 Task: Look for space in Myingyan, Myanmar from 17th June, 2023 to 21st June, 2023 for 2 adults in price range Rs.7000 to Rs.12000. Place can be private room with 1  bedroom having 2 beds and 1 bathroom. Property type can be house, flat, guest house. Amenities needed are: wifi, washing machine. Booking option can be shelf check-in. Required host language is English.
Action: Mouse moved to (483, 106)
Screenshot: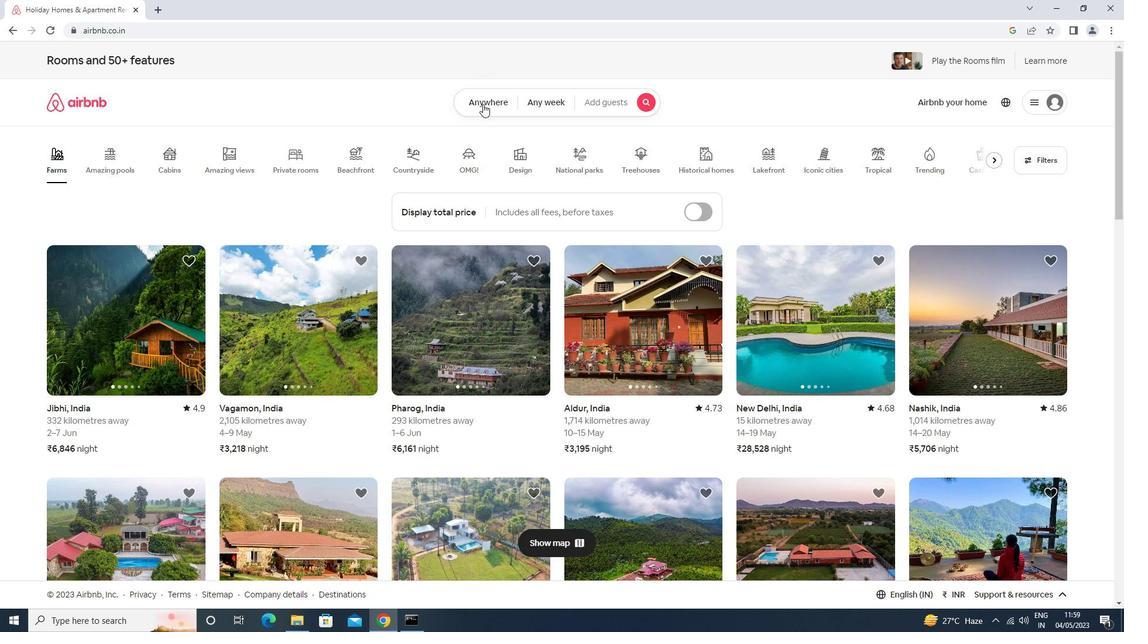 
Action: Mouse pressed left at (483, 106)
Screenshot: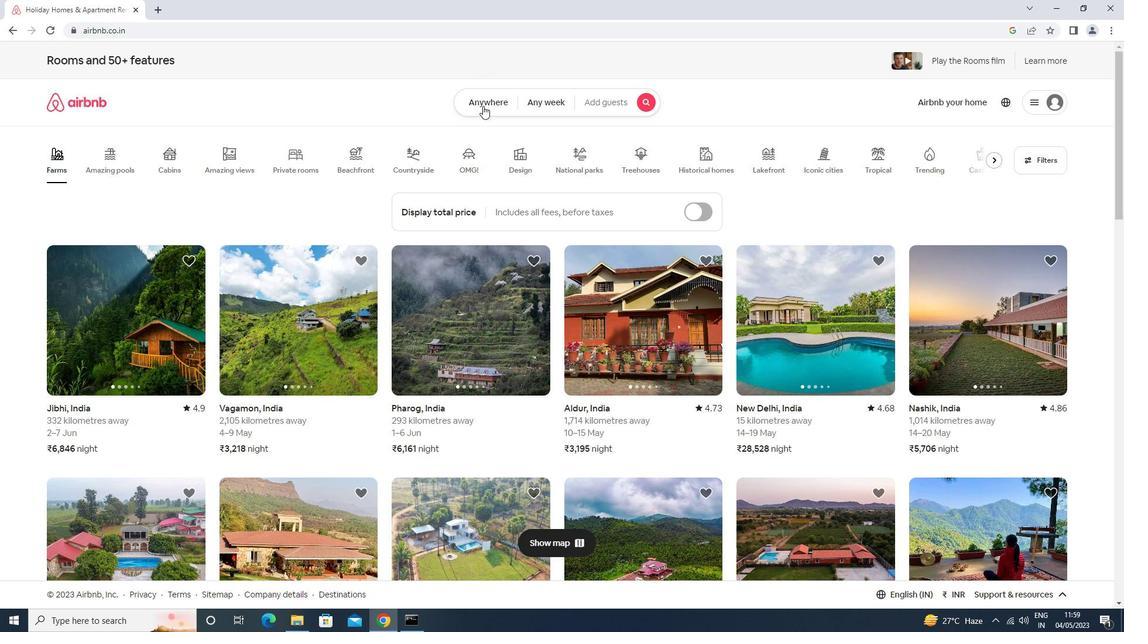 
Action: Mouse moved to (417, 151)
Screenshot: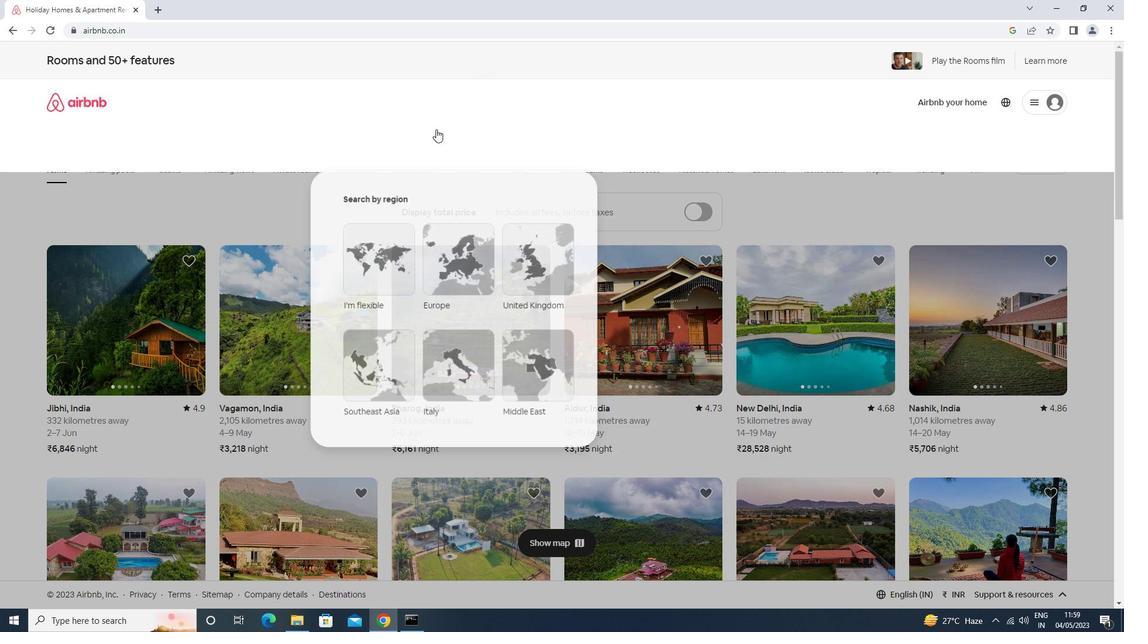 
Action: Mouse pressed left at (417, 151)
Screenshot: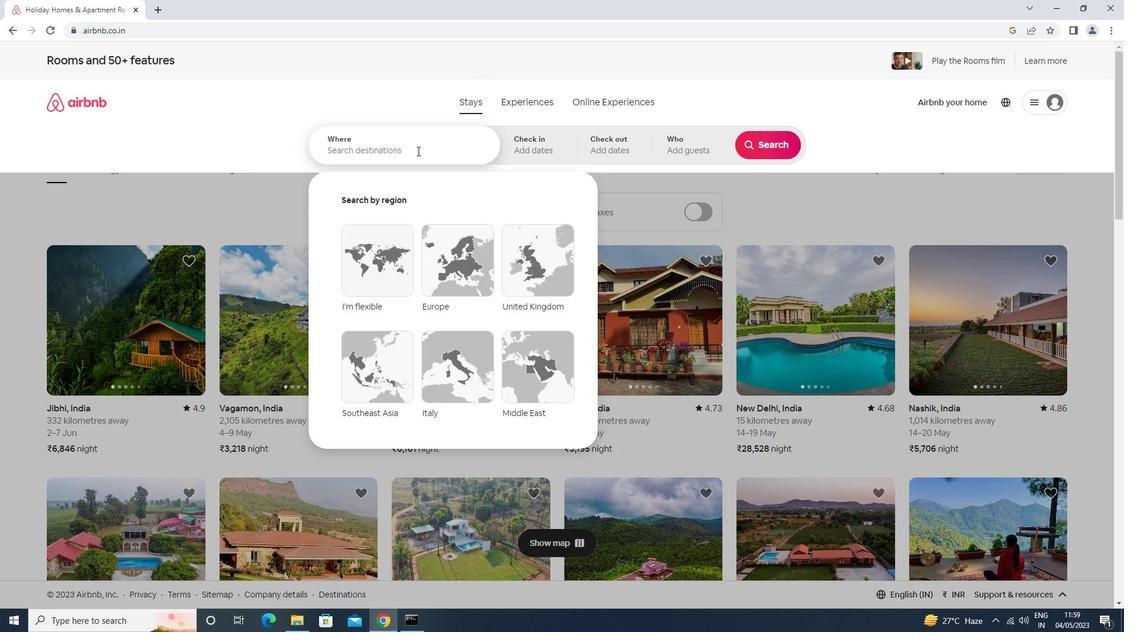 
Action: Mouse moved to (405, 151)
Screenshot: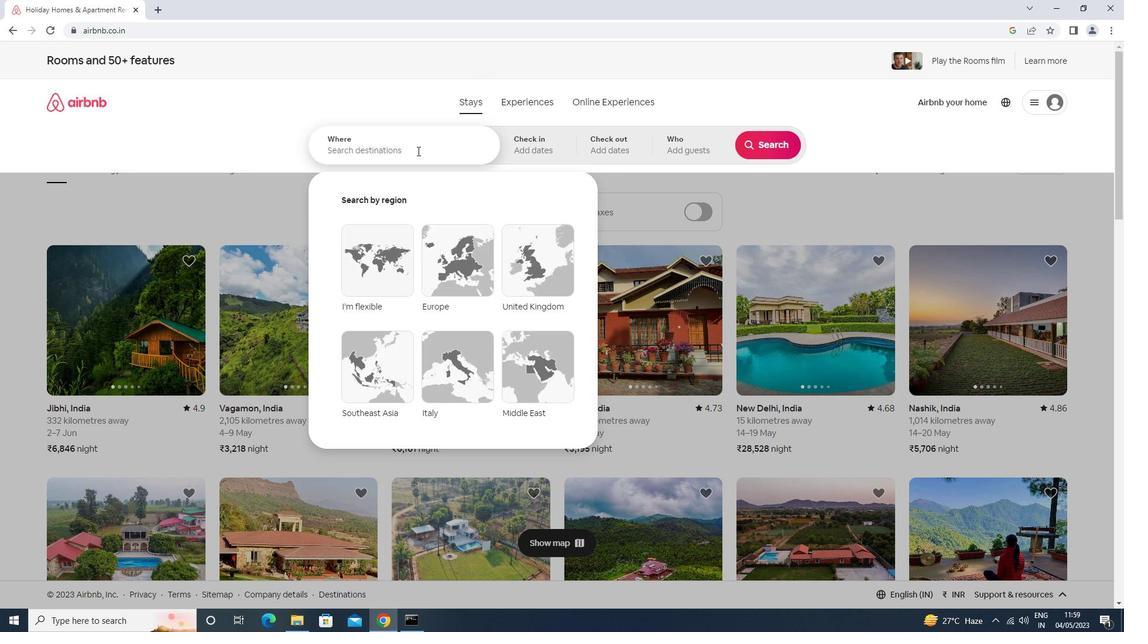 
Action: Key pressed myingyan<Key.down><Key.enter>
Screenshot: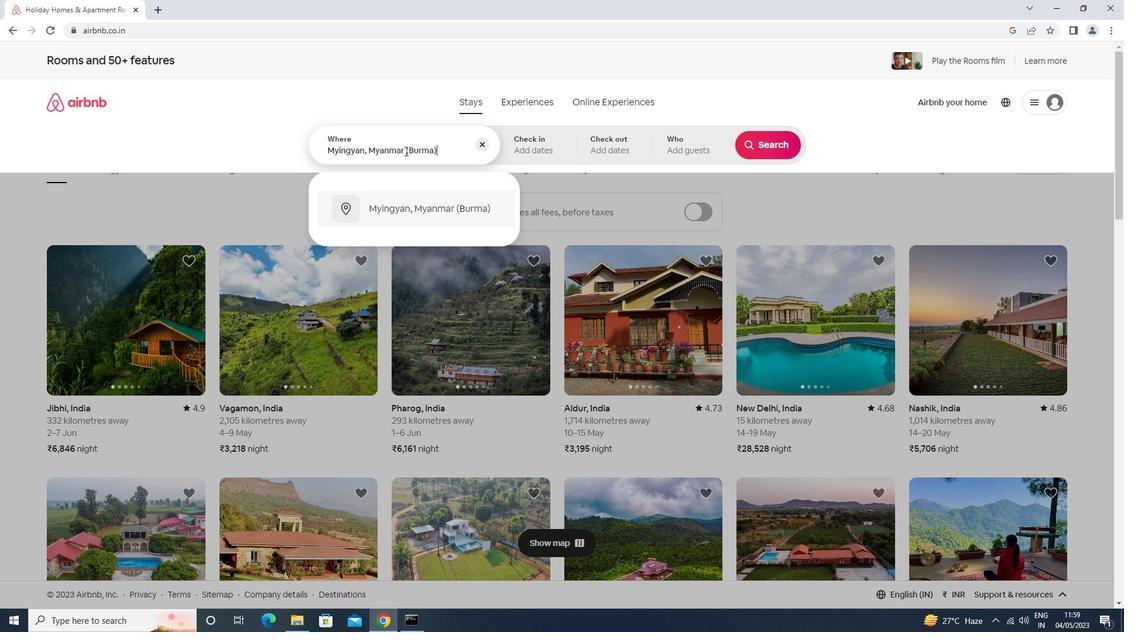 
Action: Mouse moved to (756, 346)
Screenshot: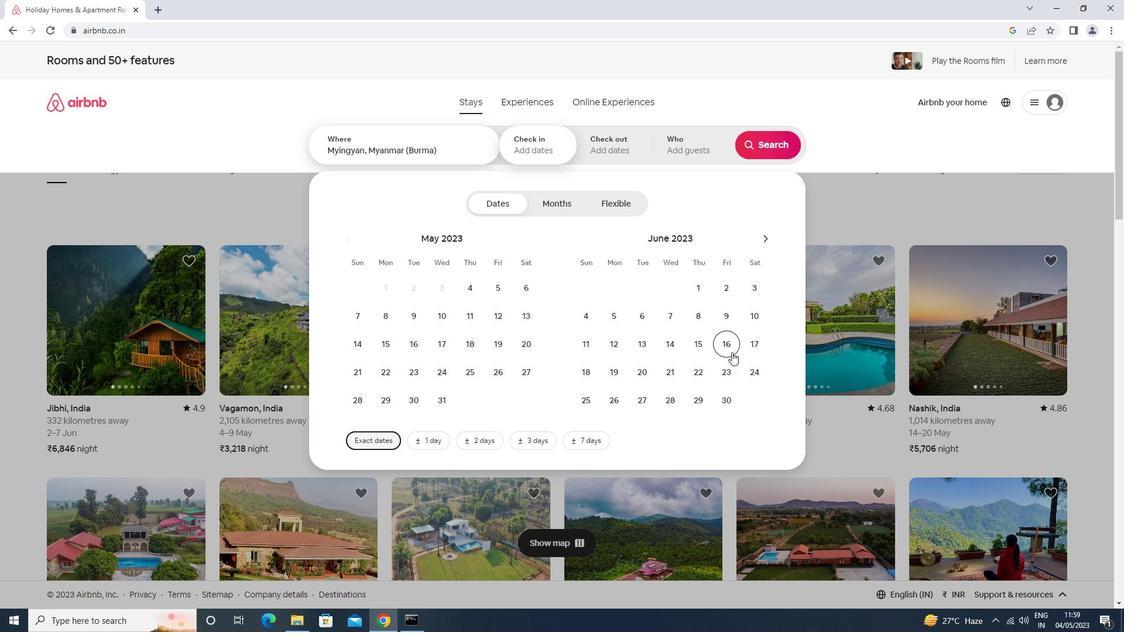 
Action: Mouse pressed left at (756, 346)
Screenshot: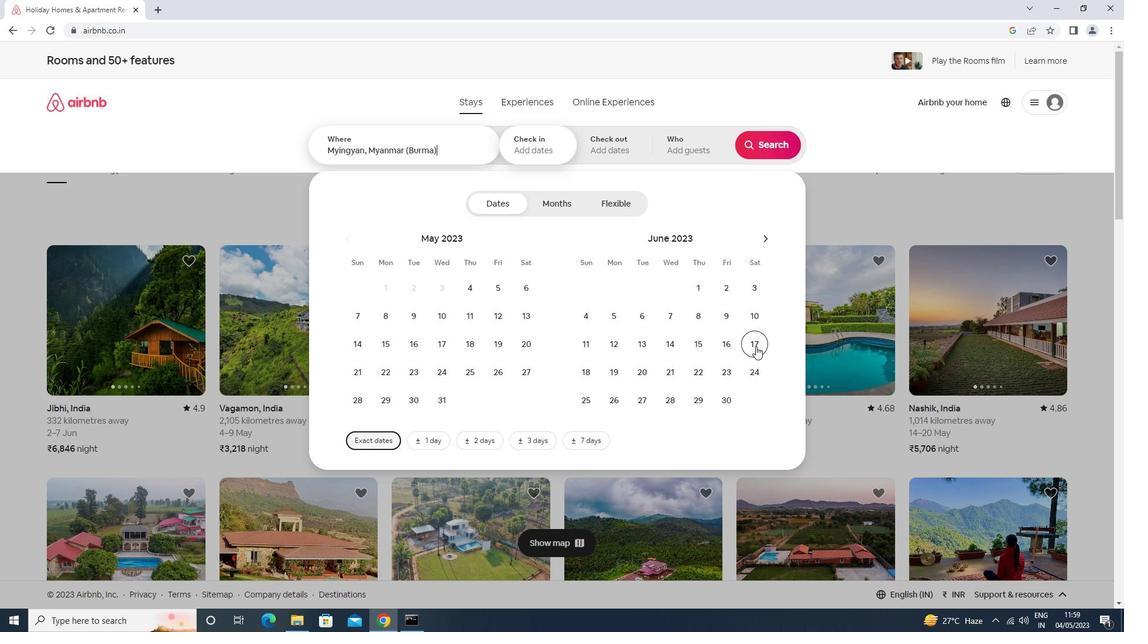 
Action: Mouse moved to (667, 379)
Screenshot: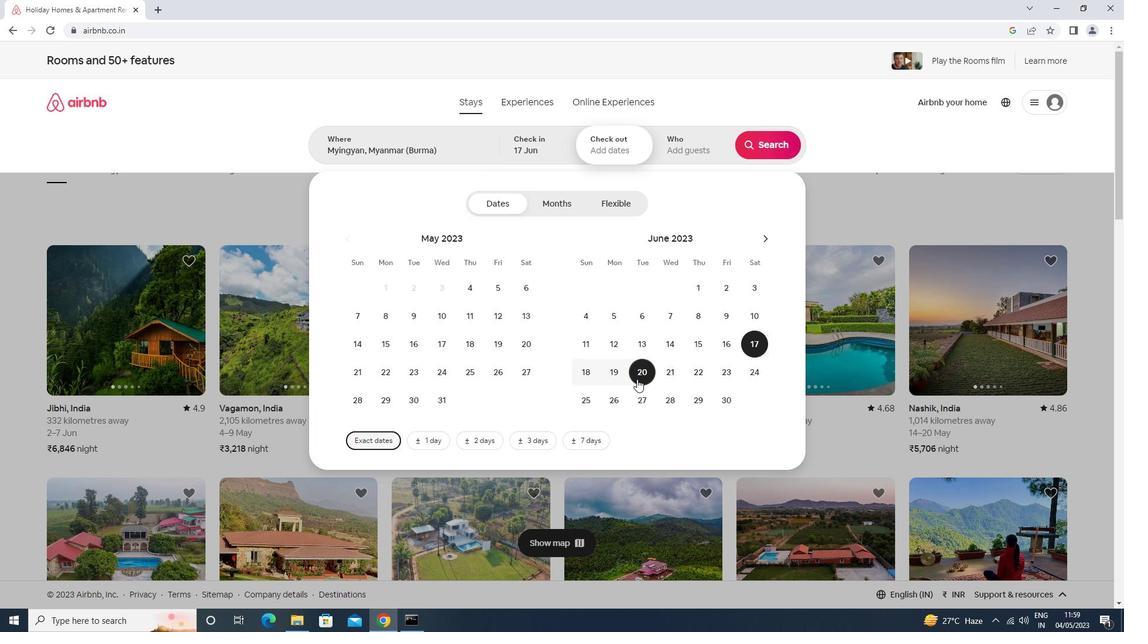 
Action: Mouse pressed left at (667, 379)
Screenshot: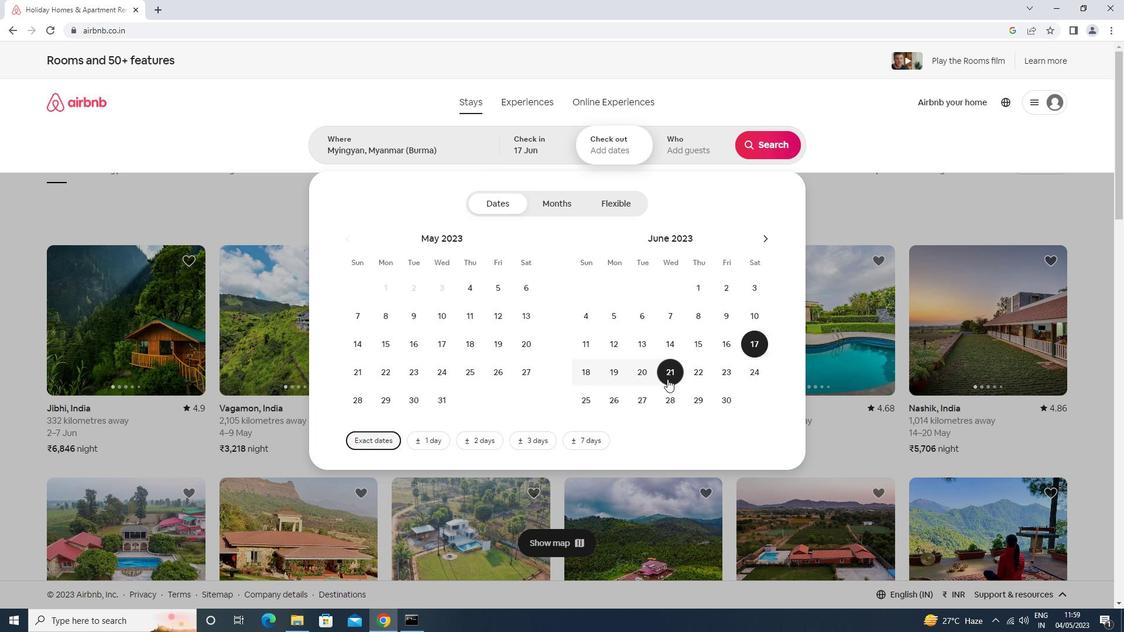
Action: Mouse moved to (688, 134)
Screenshot: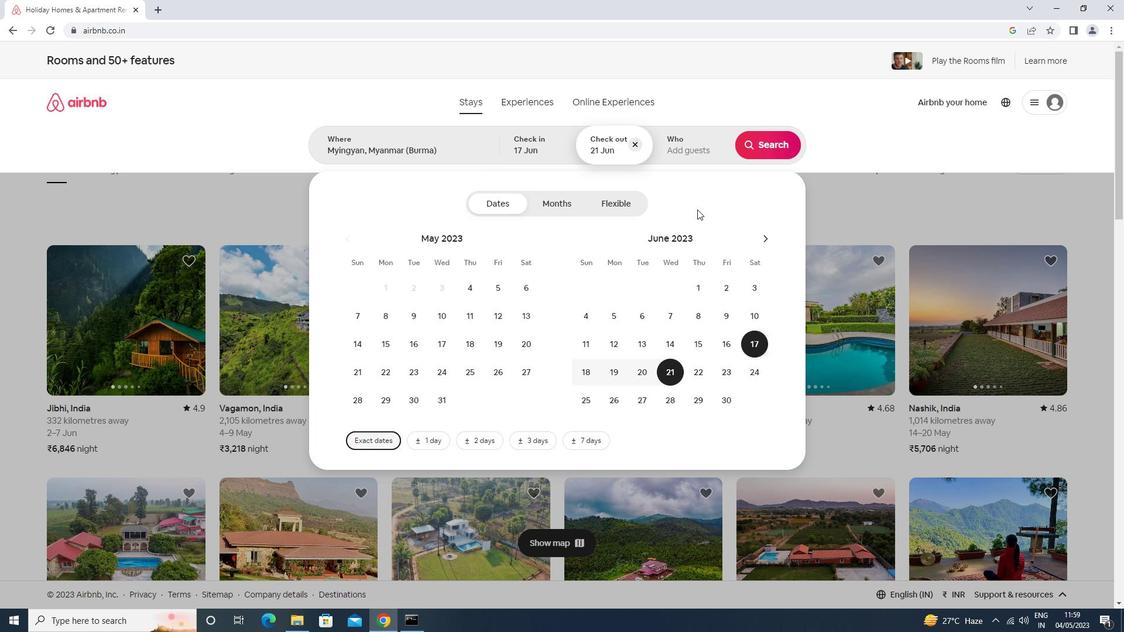 
Action: Mouse pressed left at (688, 134)
Screenshot: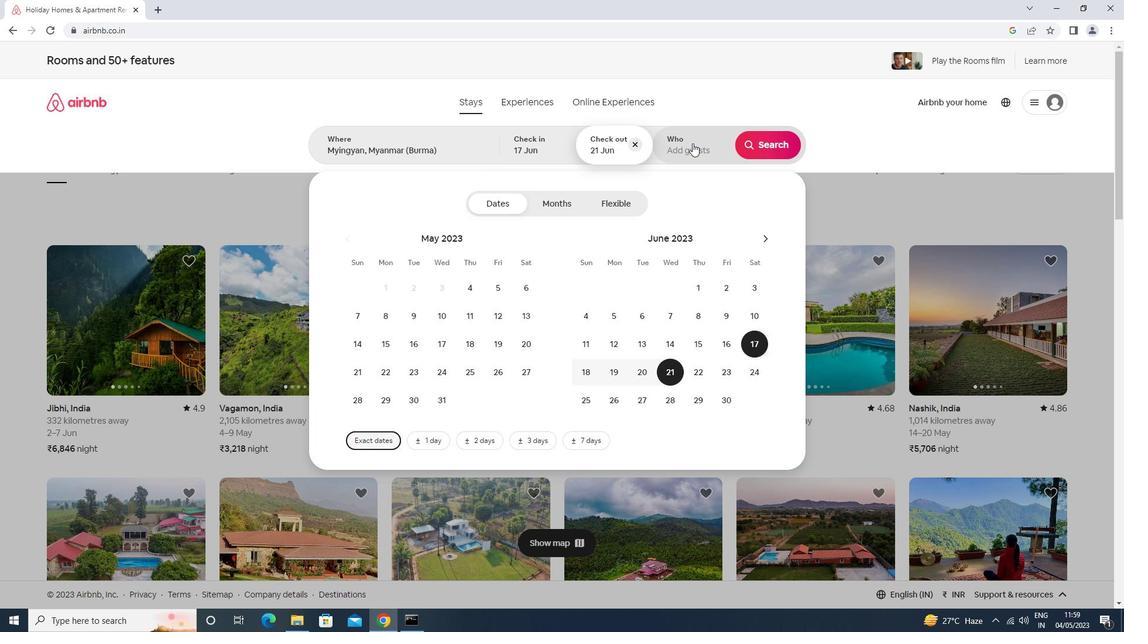 
Action: Mouse moved to (774, 210)
Screenshot: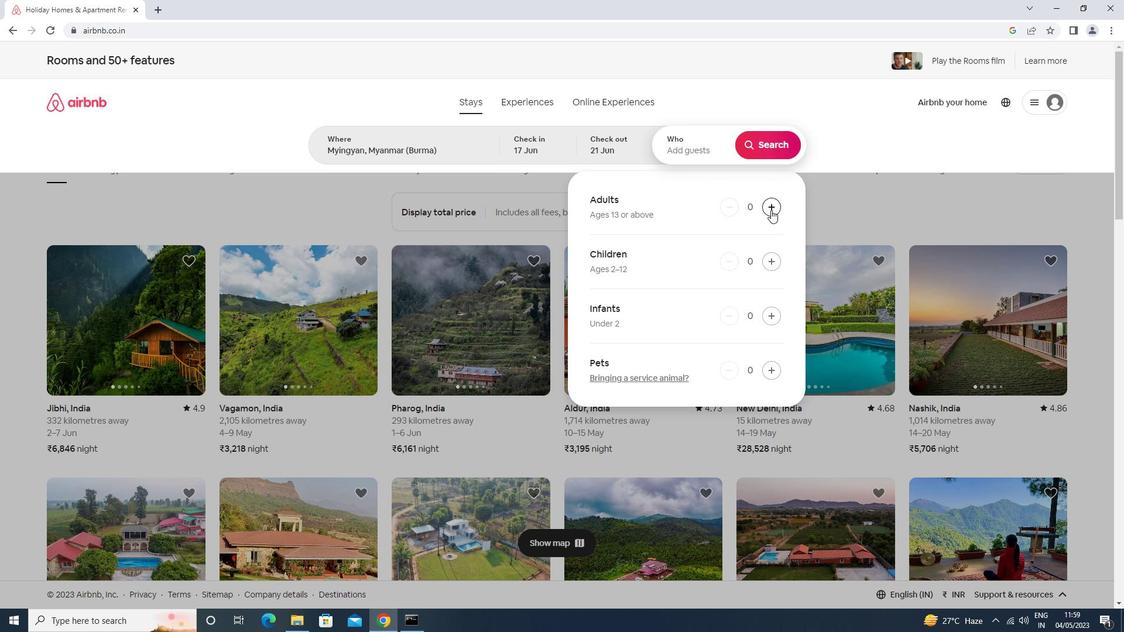 
Action: Mouse pressed left at (774, 210)
Screenshot: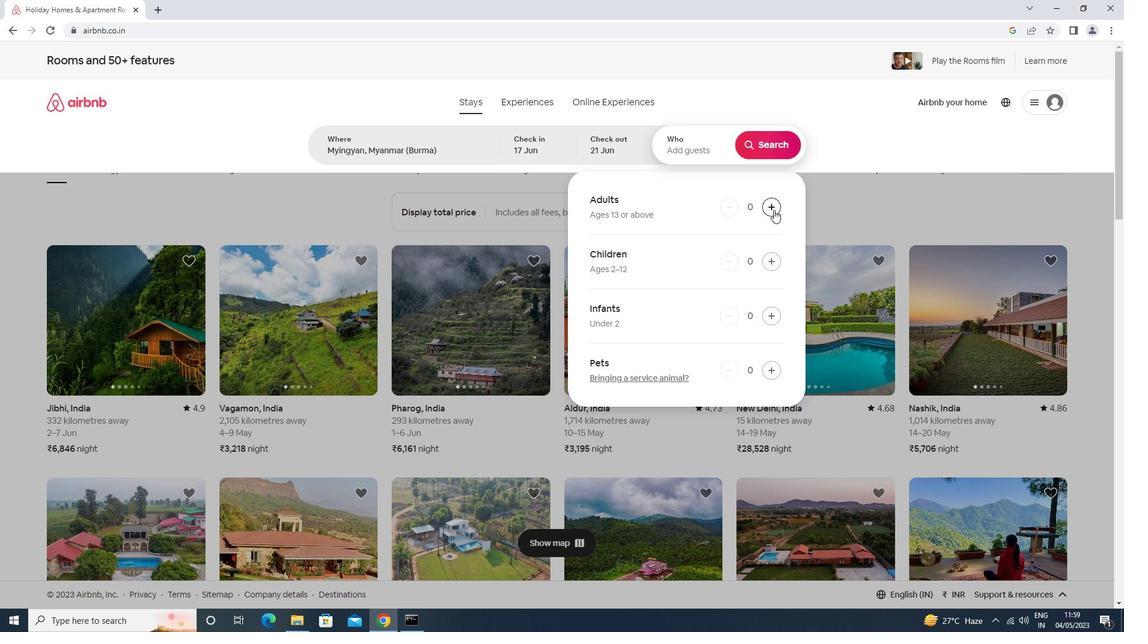 
Action: Mouse moved to (774, 210)
Screenshot: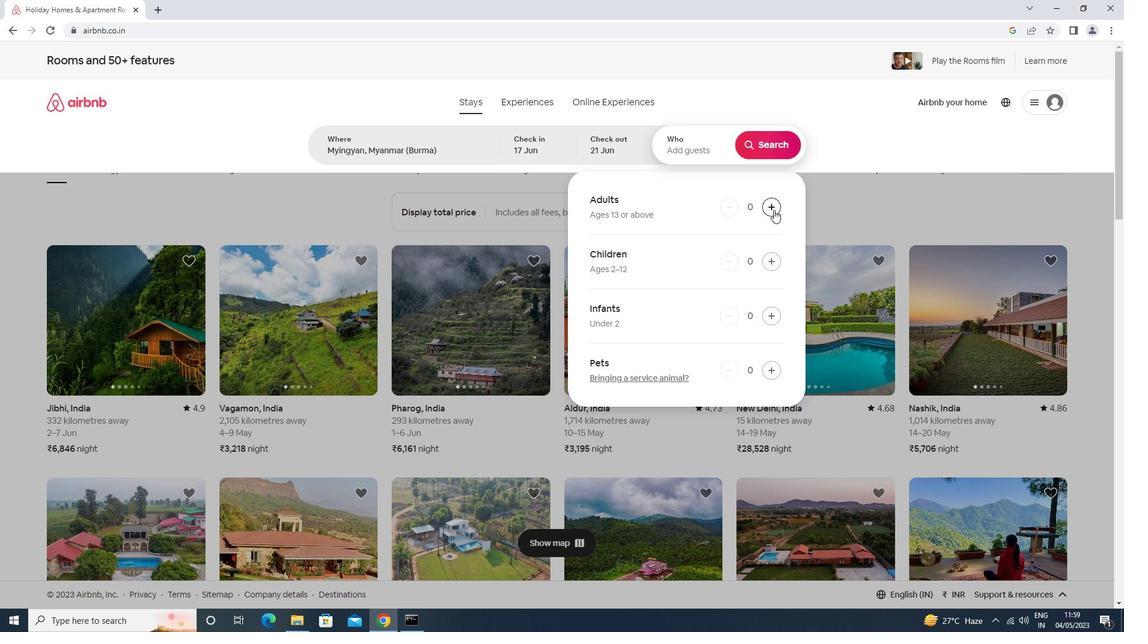 
Action: Mouse pressed left at (774, 210)
Screenshot: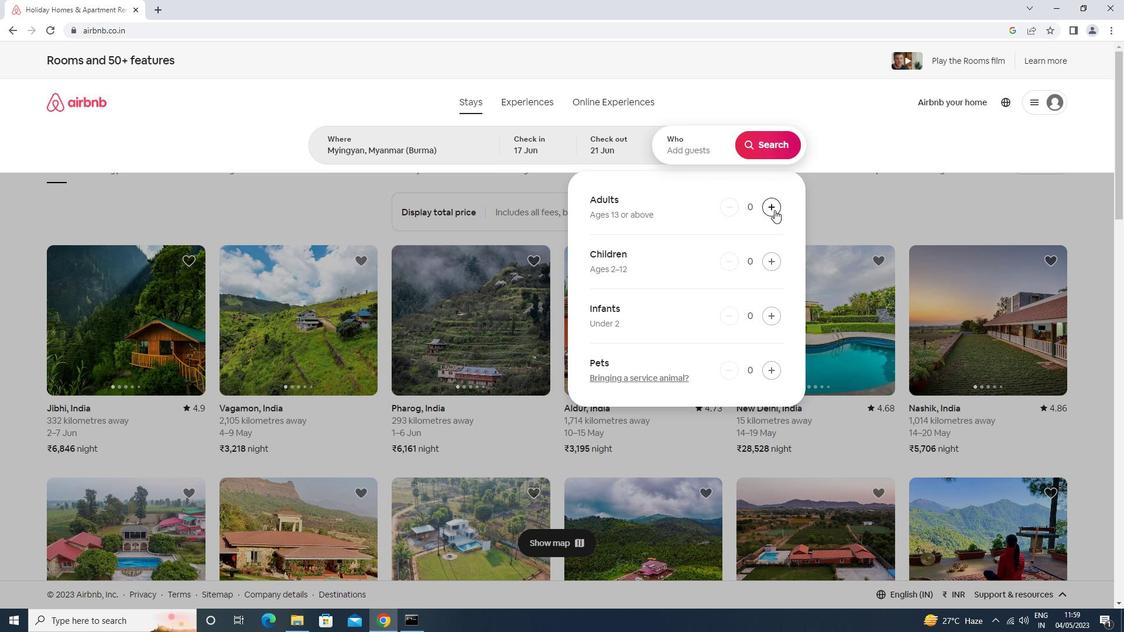 
Action: Mouse moved to (773, 146)
Screenshot: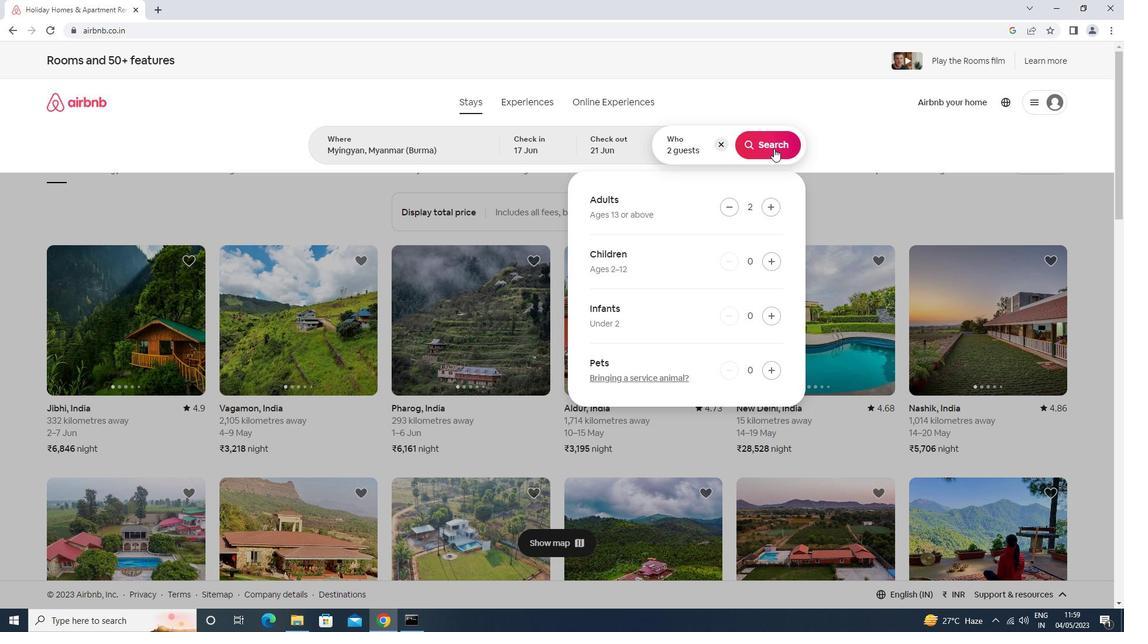 
Action: Mouse pressed left at (773, 146)
Screenshot: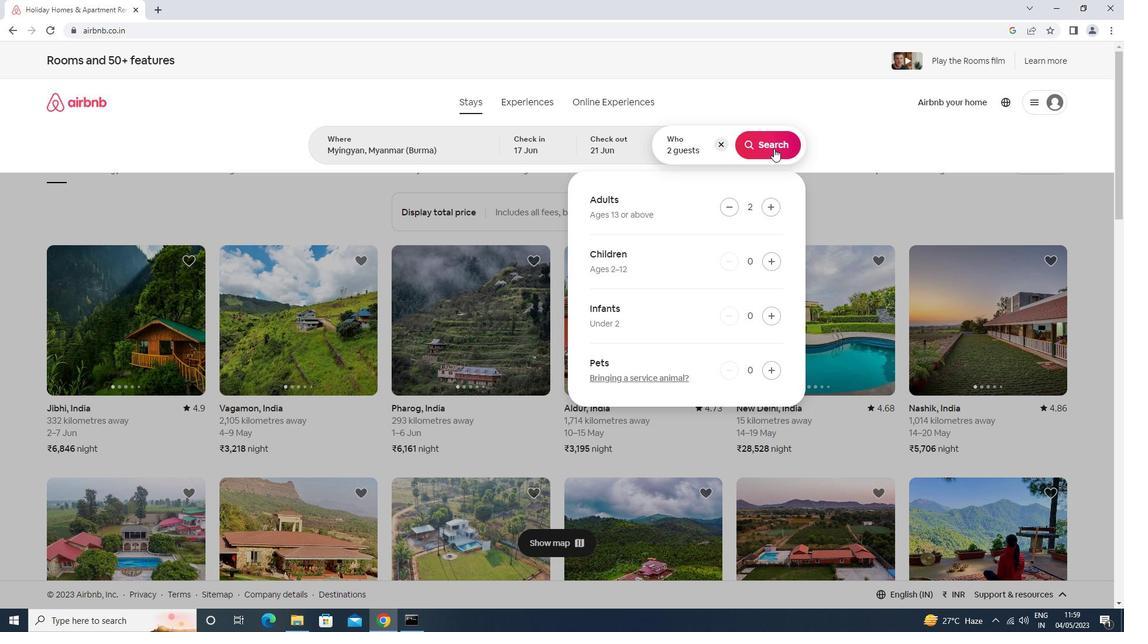 
Action: Mouse moved to (1076, 113)
Screenshot: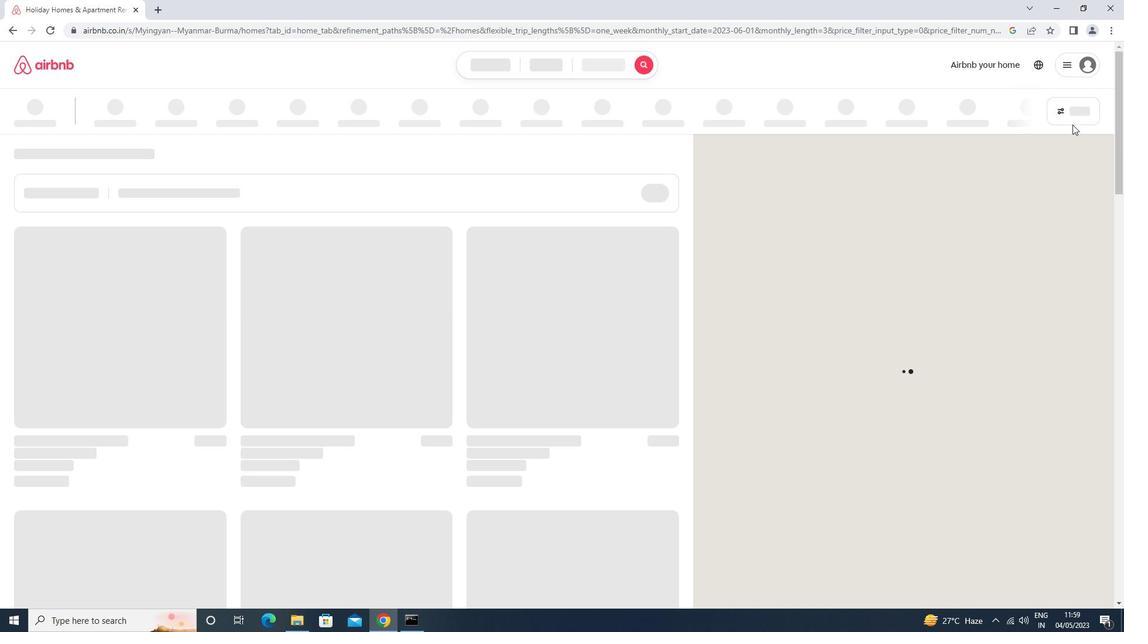 
Action: Mouse pressed left at (1076, 113)
Screenshot: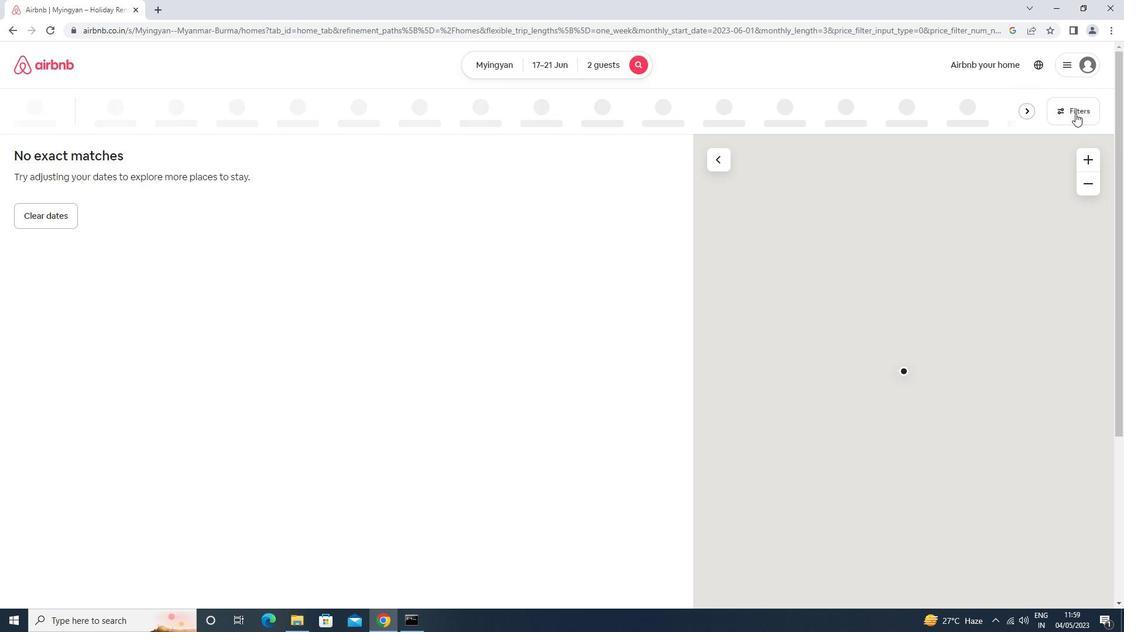 
Action: Mouse moved to (534, 179)
Screenshot: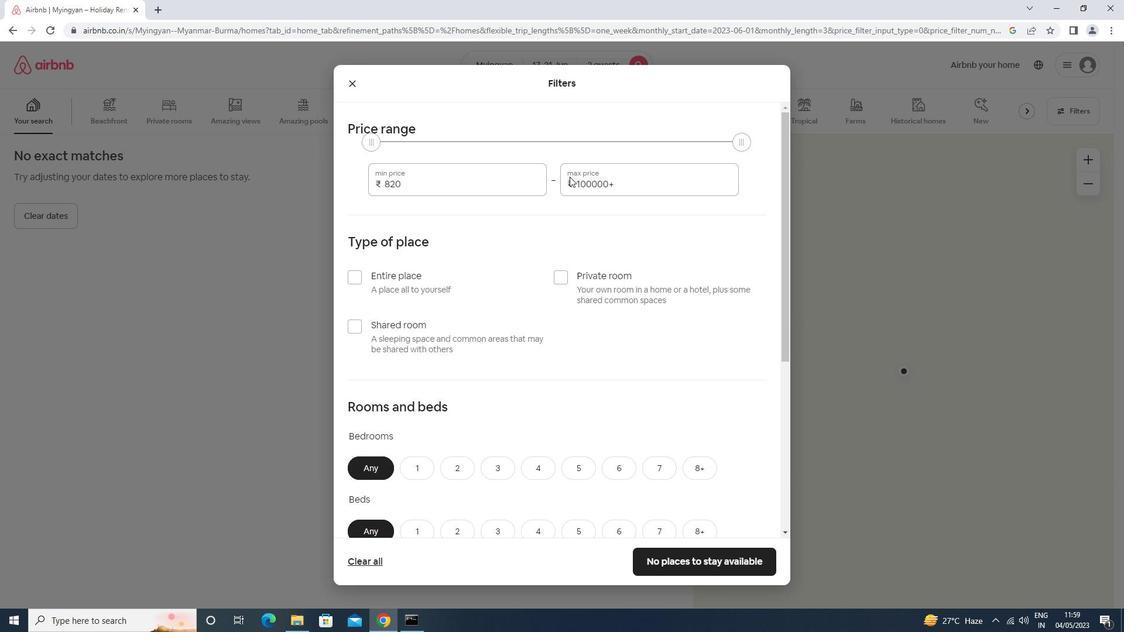 
Action: Mouse pressed left at (534, 179)
Screenshot: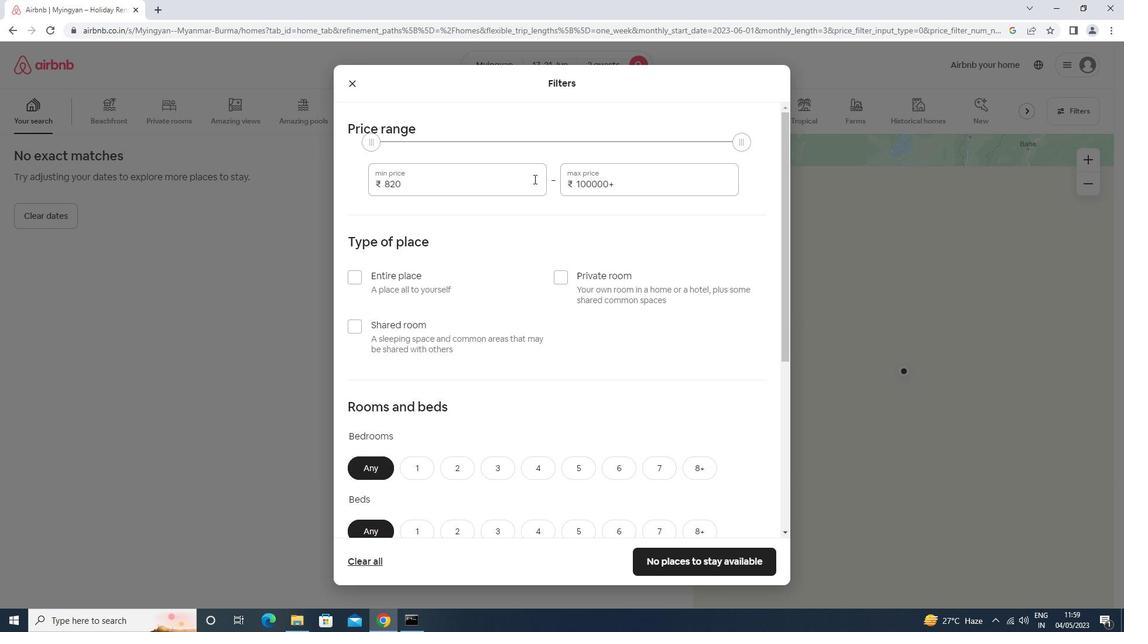 
Action: Mouse moved to (531, 180)
Screenshot: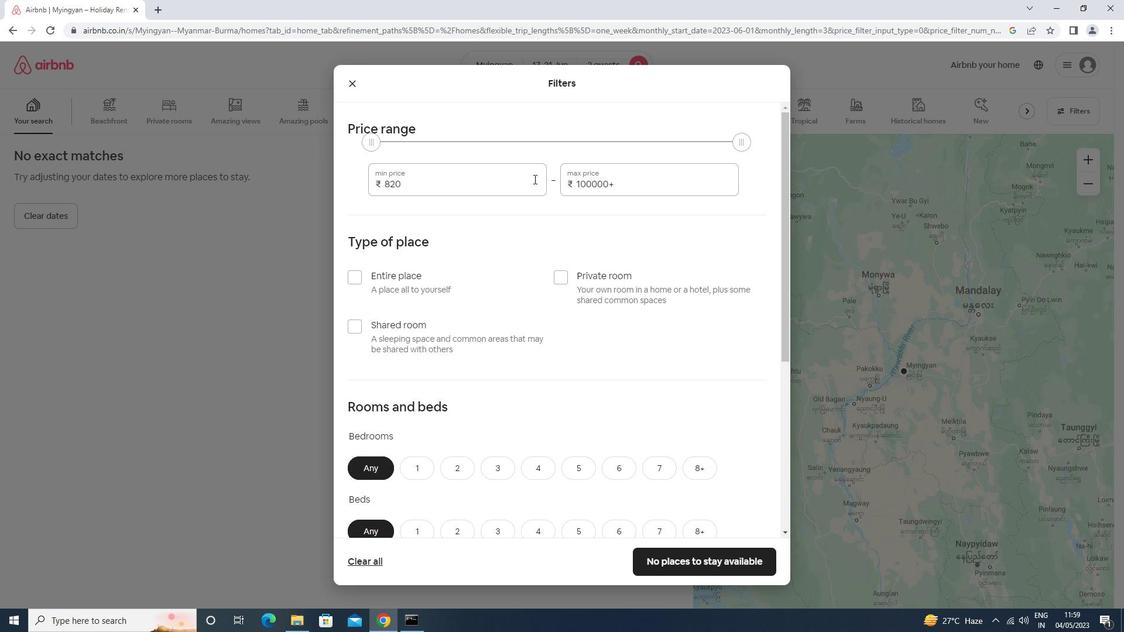 
Action: Key pressed <Key.backspace><Key.backspace><Key.backspace>7000<Key.tab>12000
Screenshot: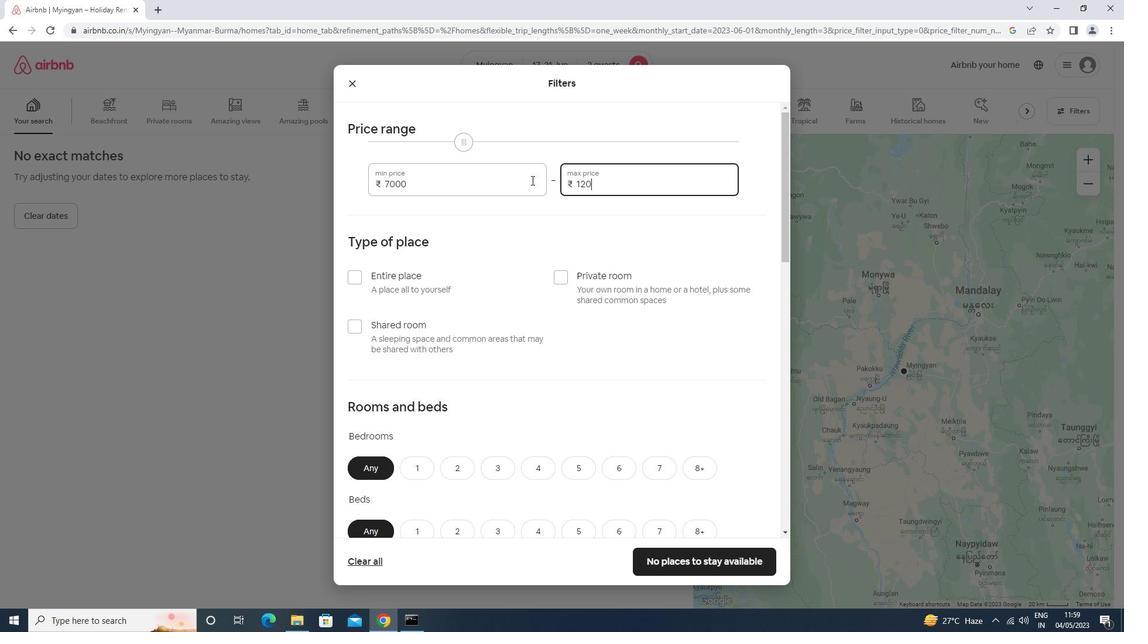 
Action: Mouse moved to (590, 281)
Screenshot: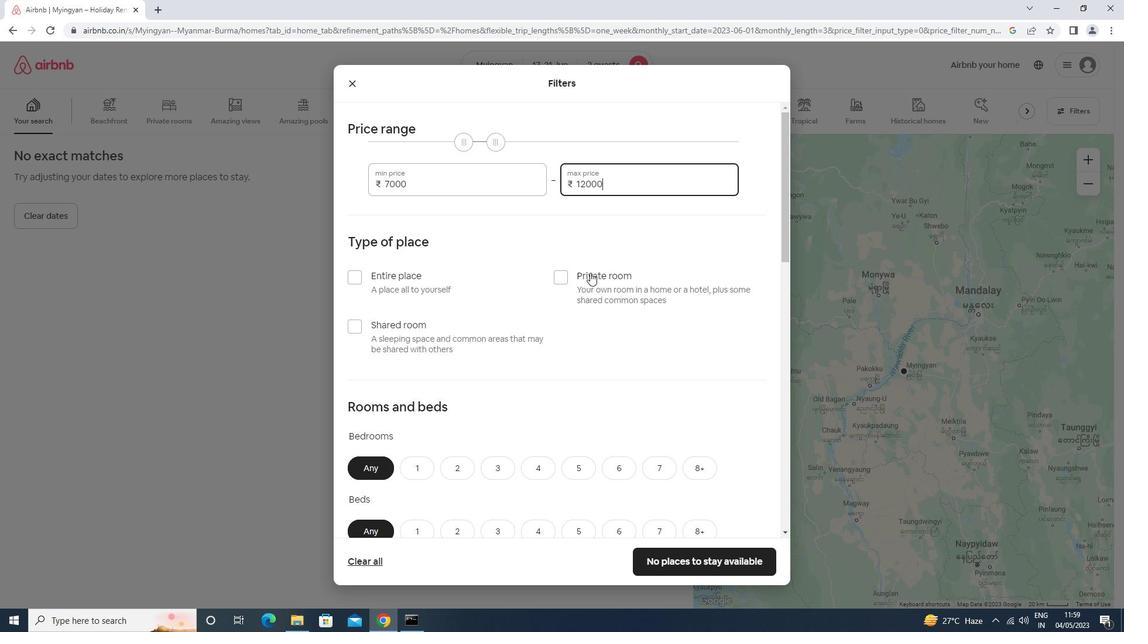 
Action: Mouse pressed left at (590, 281)
Screenshot: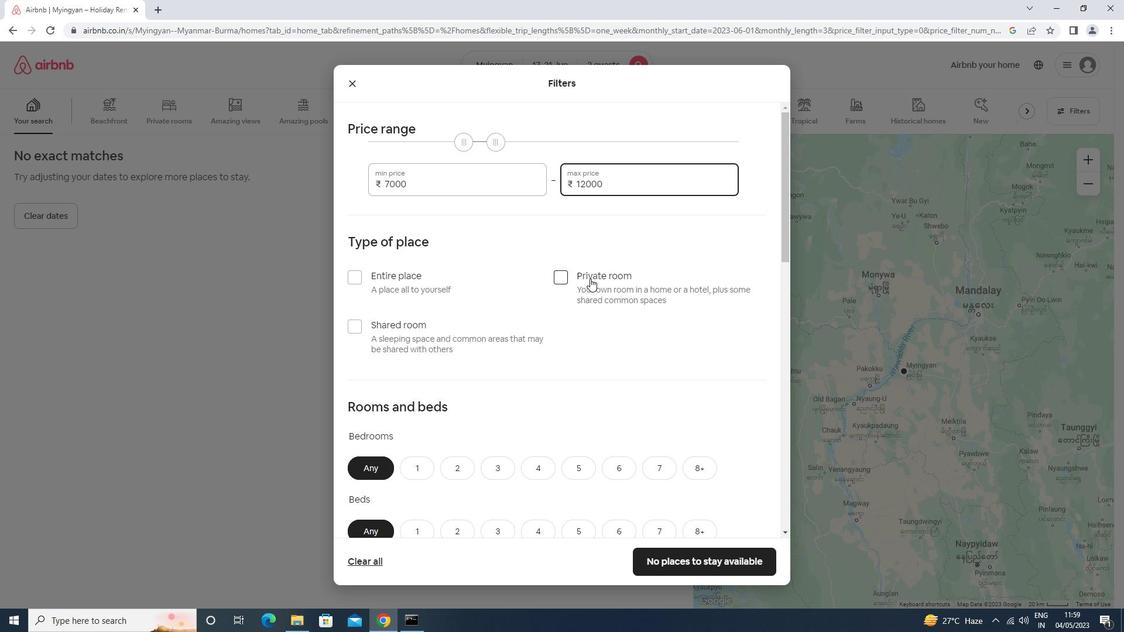 
Action: Mouse moved to (590, 281)
Screenshot: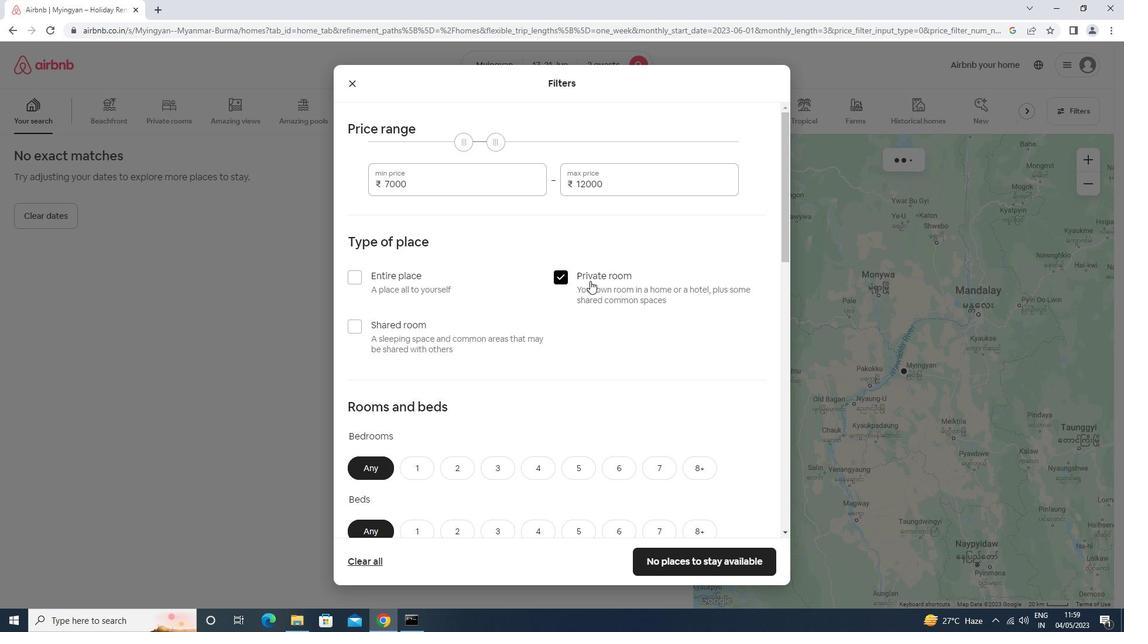 
Action: Mouse scrolled (590, 280) with delta (0, 0)
Screenshot: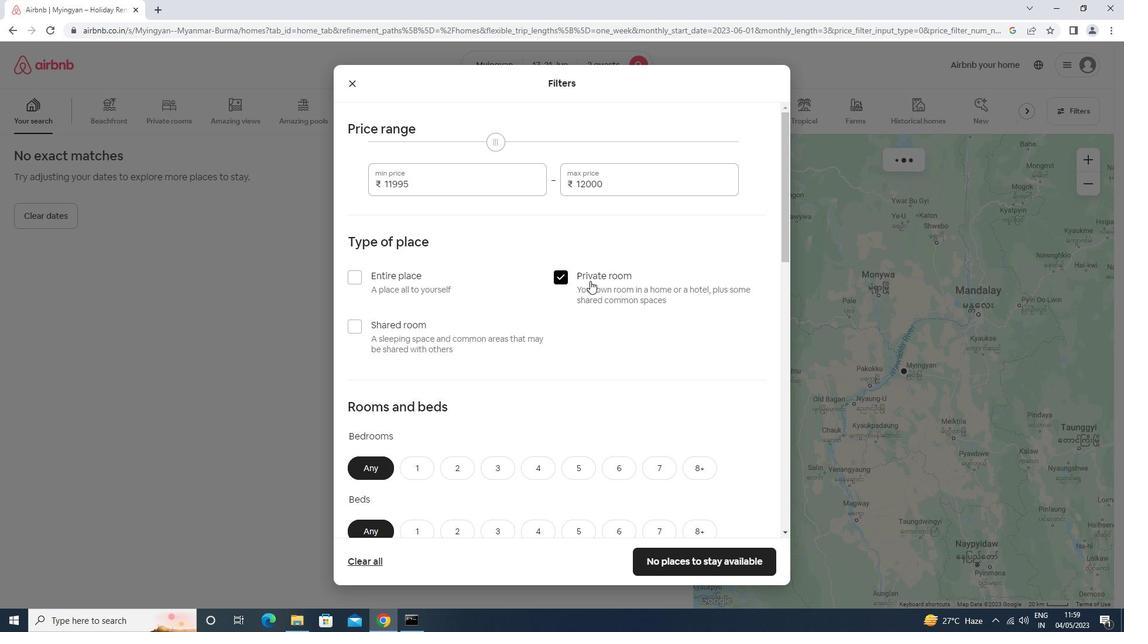 
Action: Mouse scrolled (590, 280) with delta (0, 0)
Screenshot: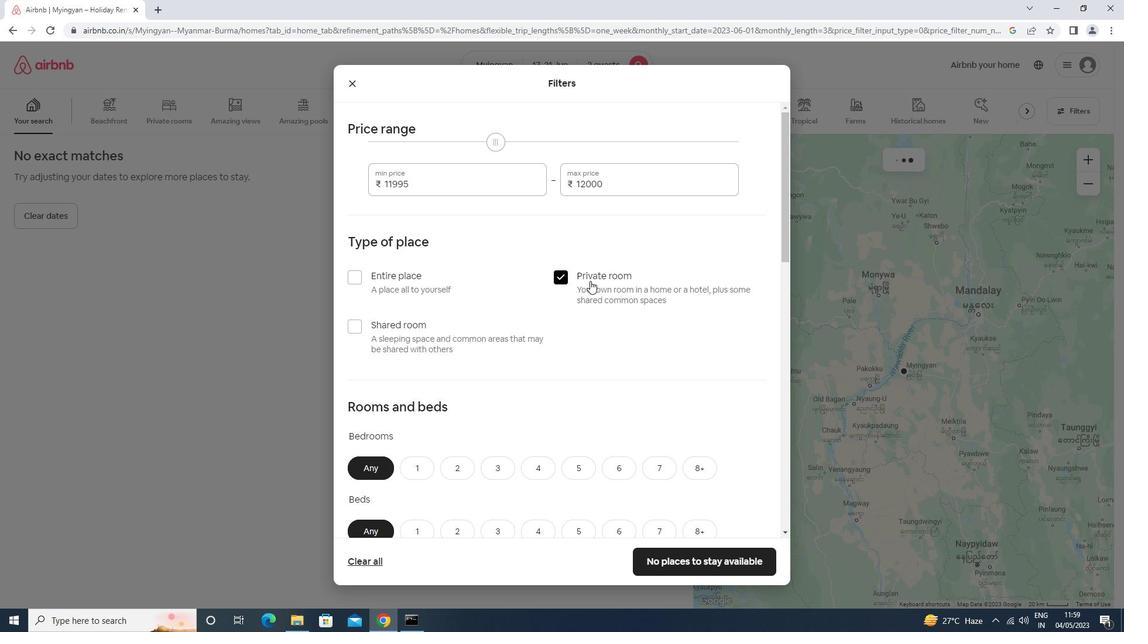
Action: Mouse scrolled (590, 280) with delta (0, 0)
Screenshot: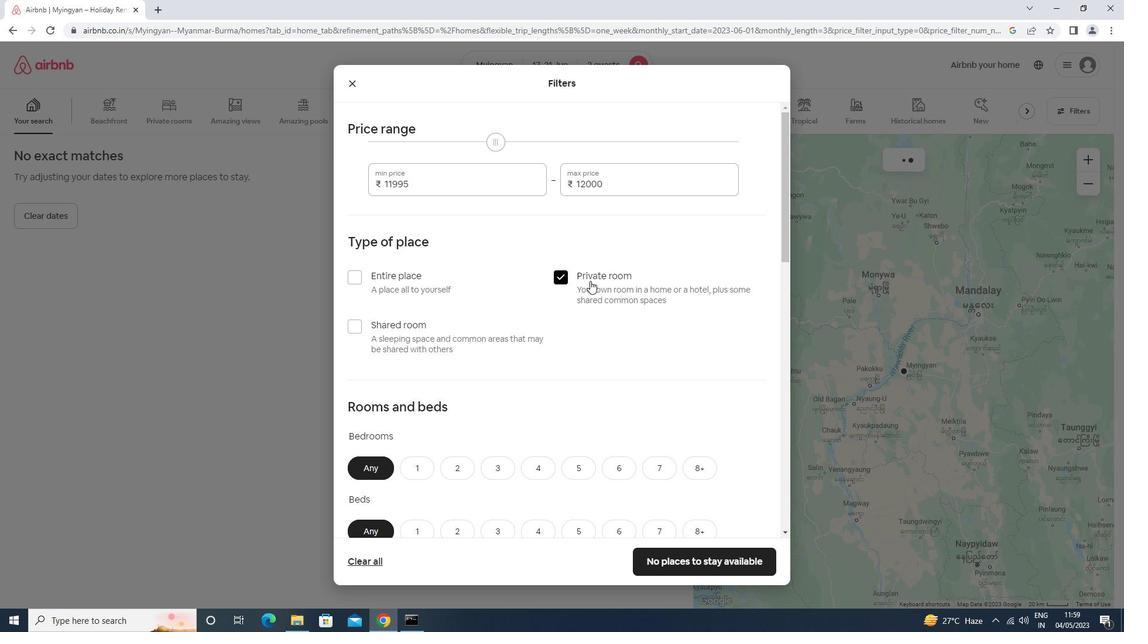 
Action: Mouse scrolled (590, 280) with delta (0, 0)
Screenshot: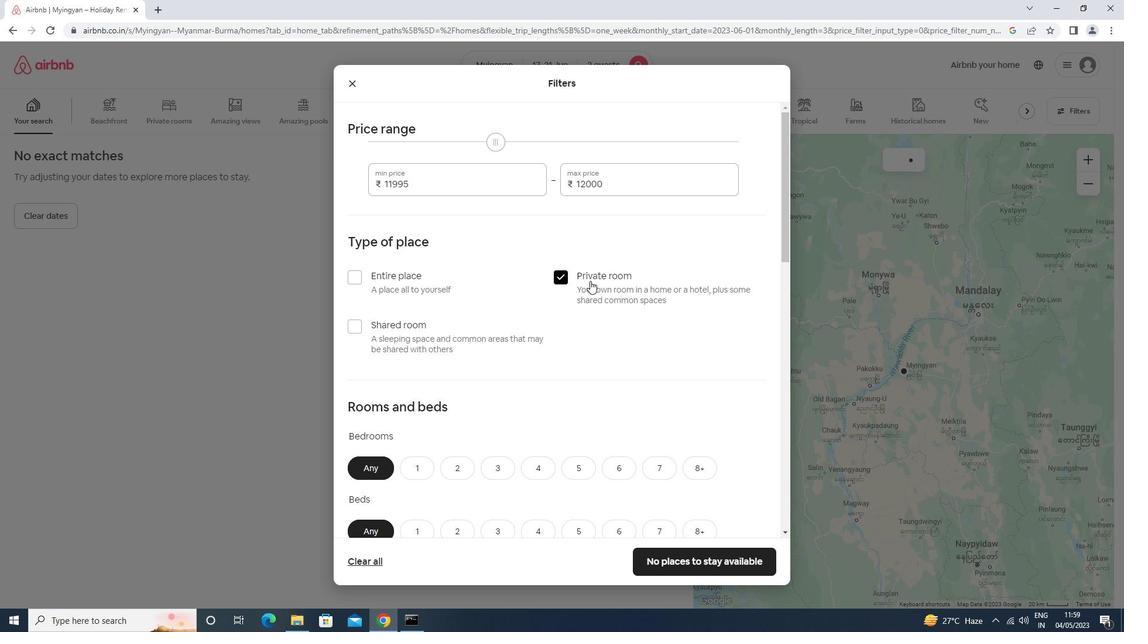 
Action: Mouse scrolled (590, 280) with delta (0, 0)
Screenshot: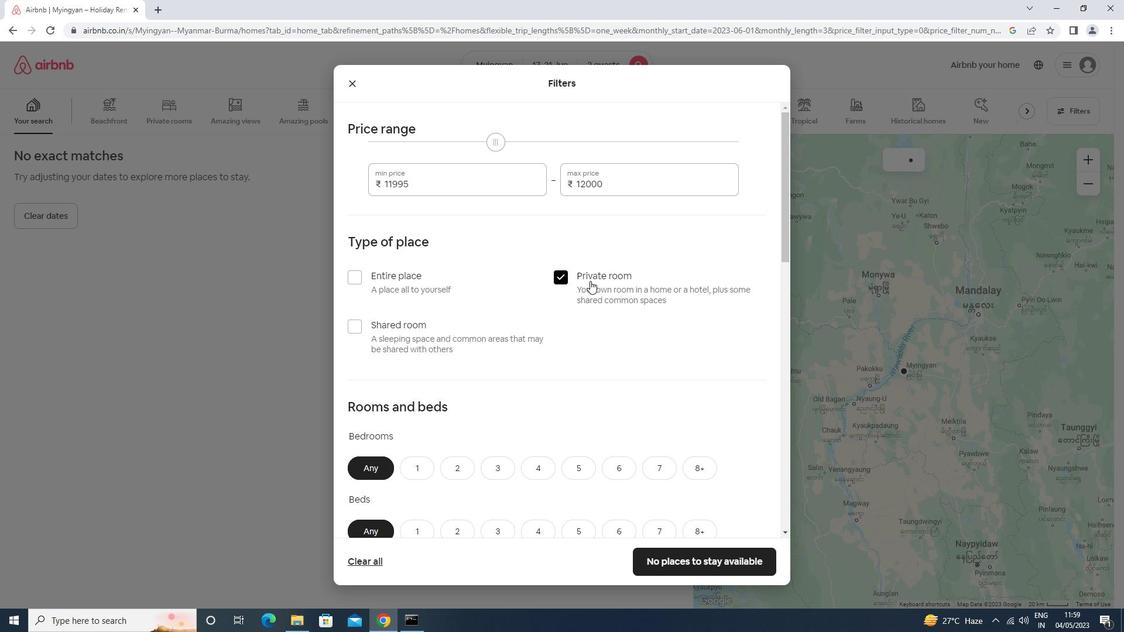 
Action: Mouse moved to (458, 182)
Screenshot: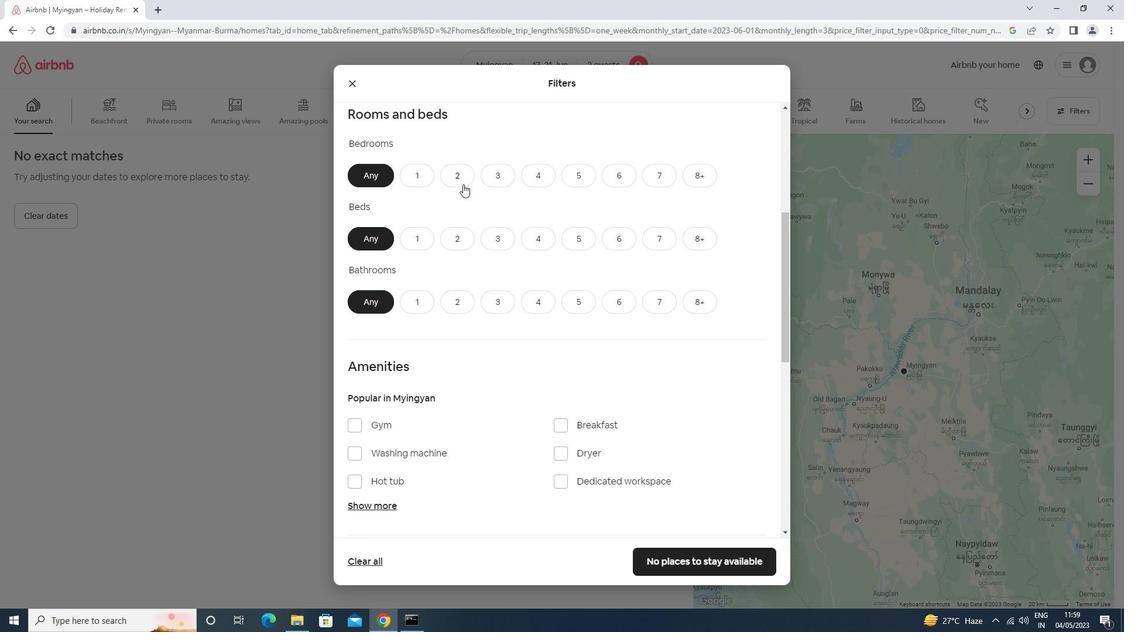 
Action: Mouse pressed left at (458, 182)
Screenshot: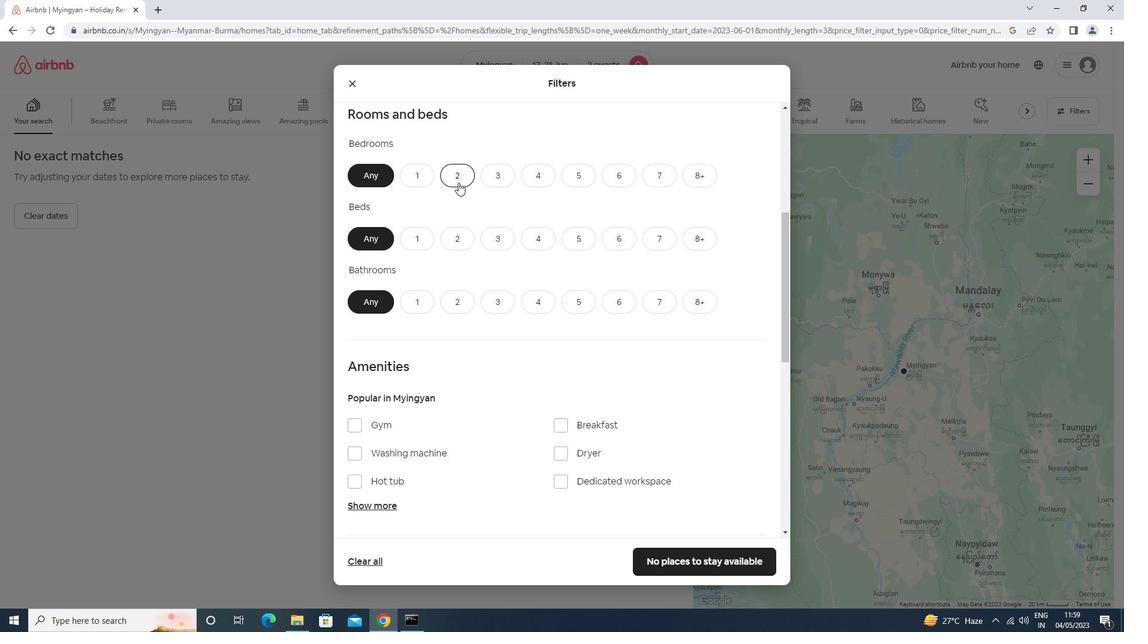 
Action: Mouse moved to (427, 172)
Screenshot: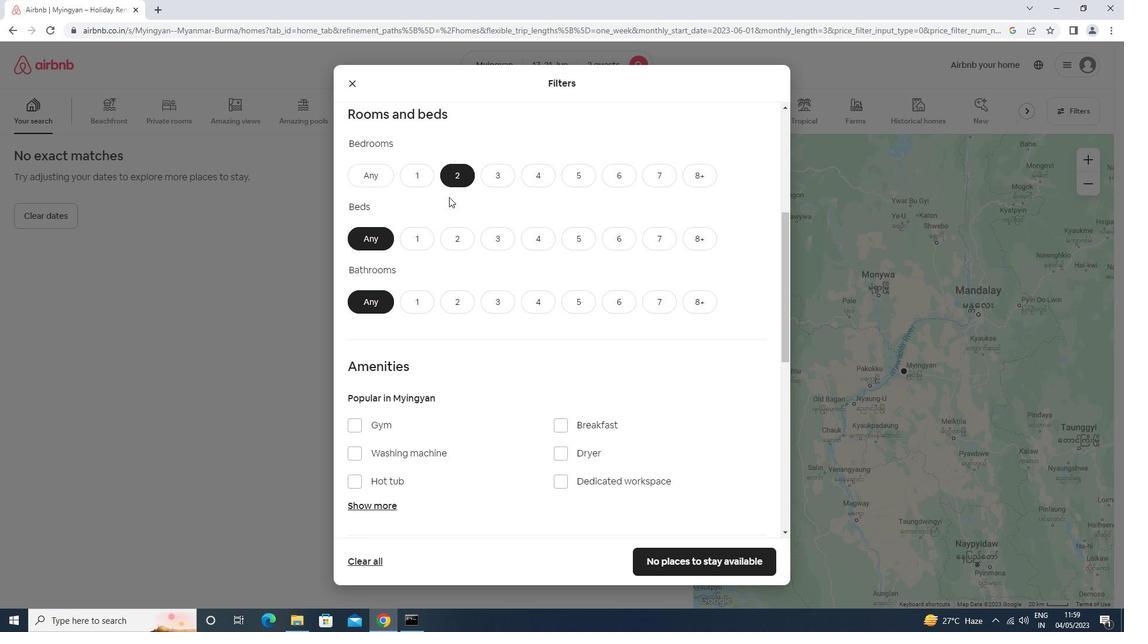 
Action: Mouse pressed left at (427, 172)
Screenshot: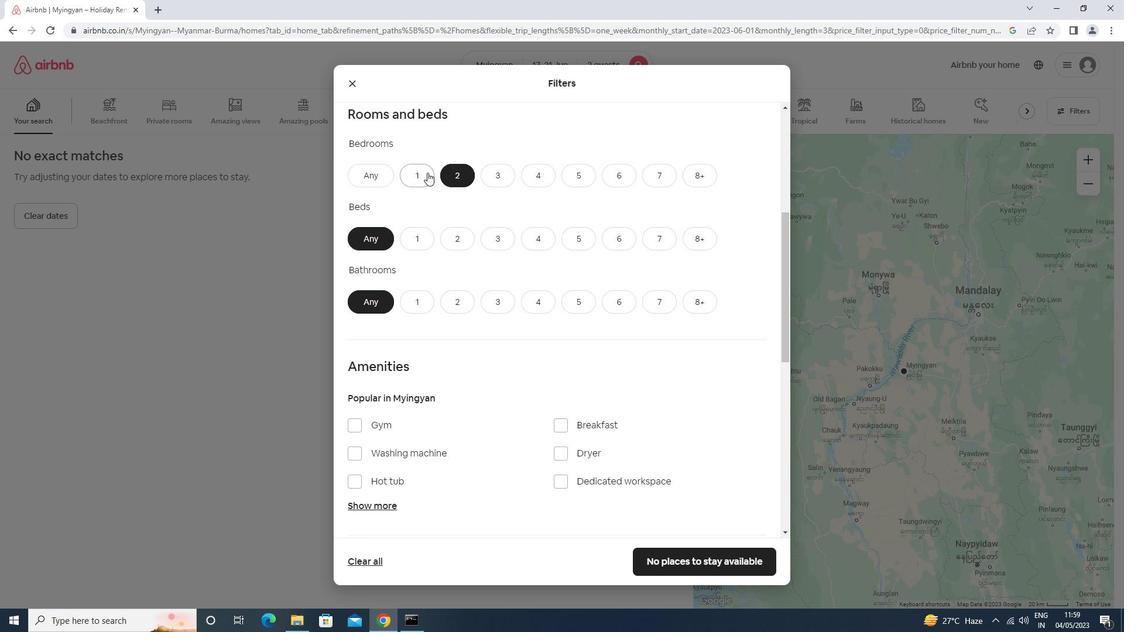 
Action: Mouse moved to (456, 236)
Screenshot: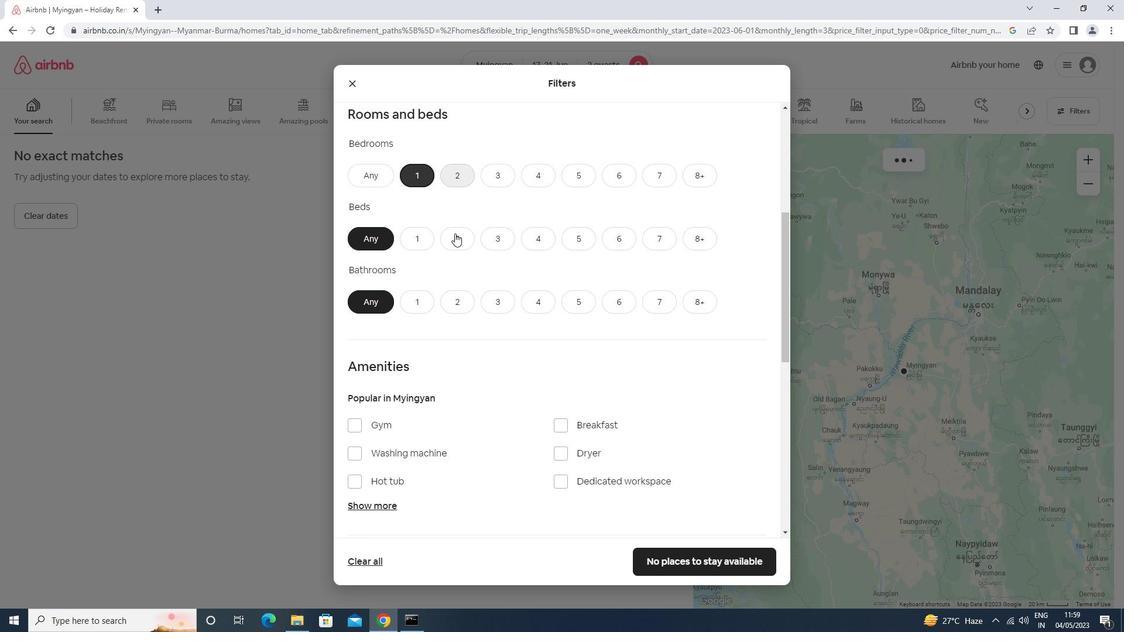 
Action: Mouse pressed left at (456, 236)
Screenshot: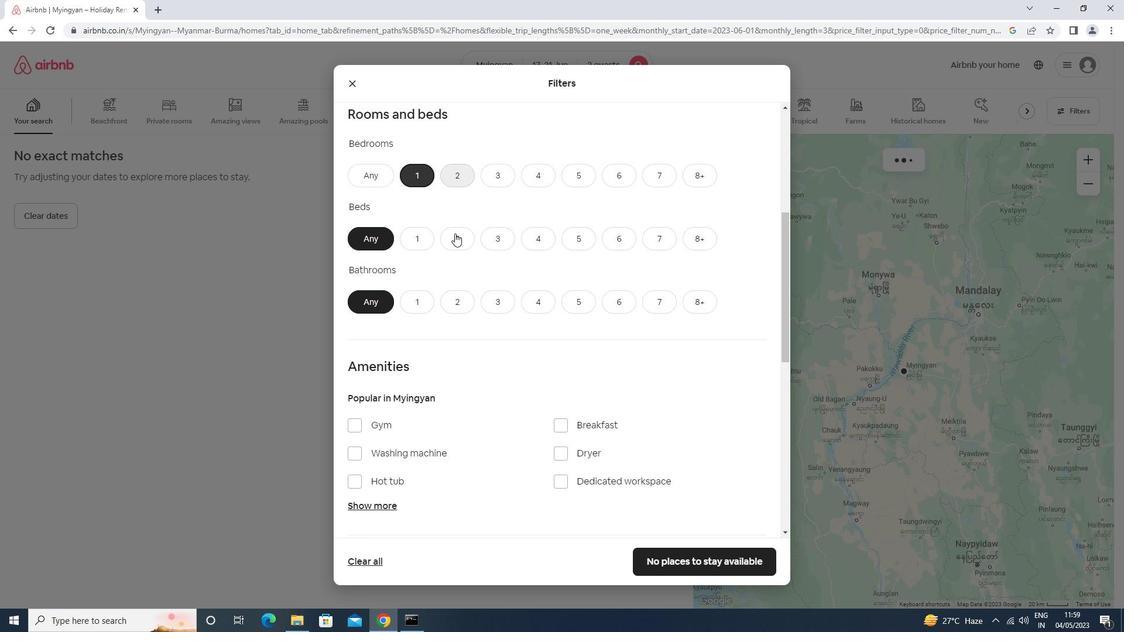 
Action: Mouse moved to (422, 299)
Screenshot: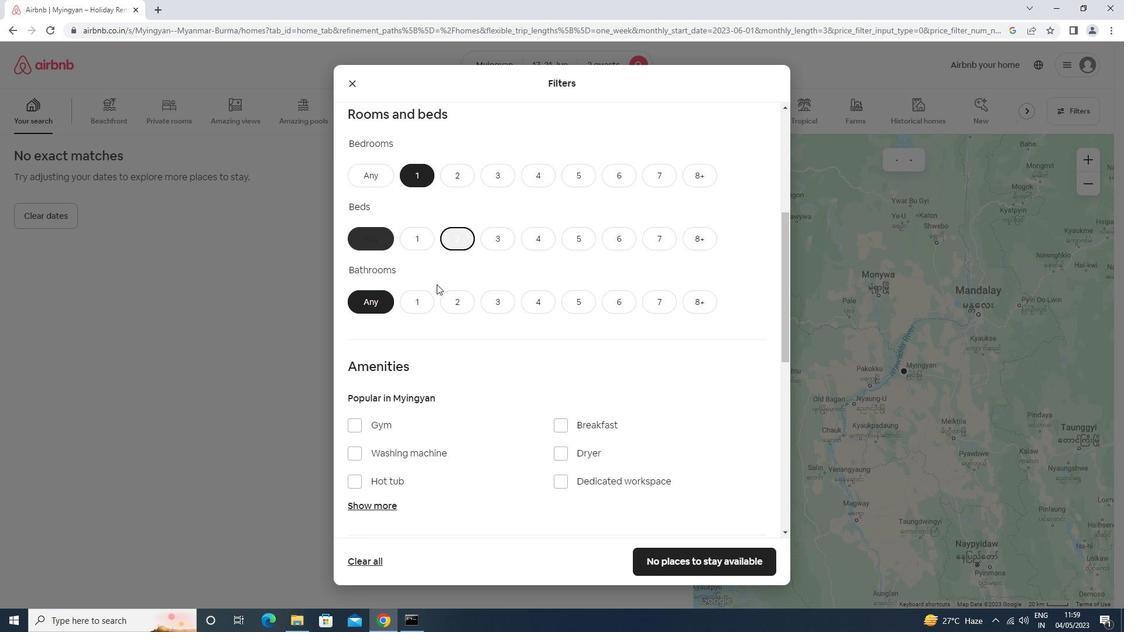 
Action: Mouse pressed left at (422, 299)
Screenshot: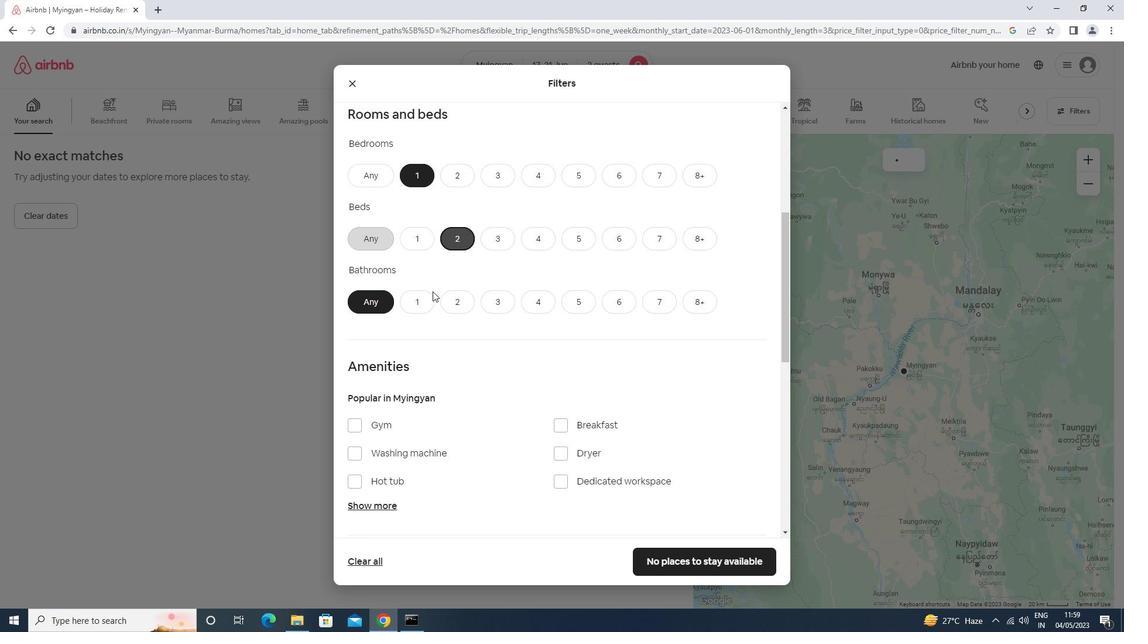 
Action: Mouse scrolled (422, 298) with delta (0, 0)
Screenshot: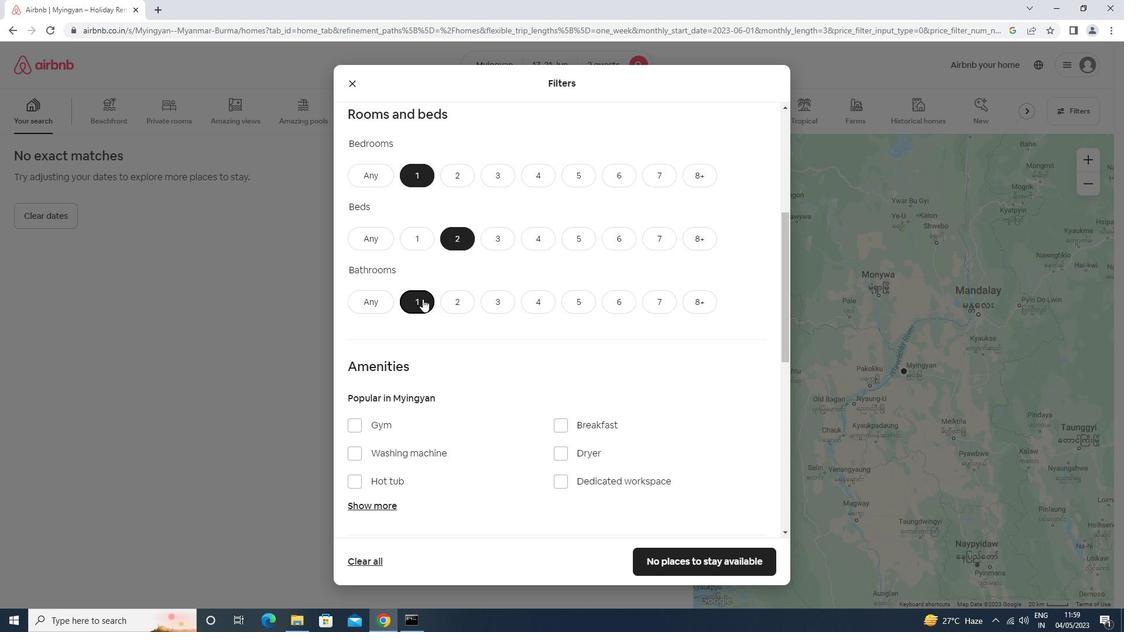 
Action: Mouse scrolled (422, 298) with delta (0, 0)
Screenshot: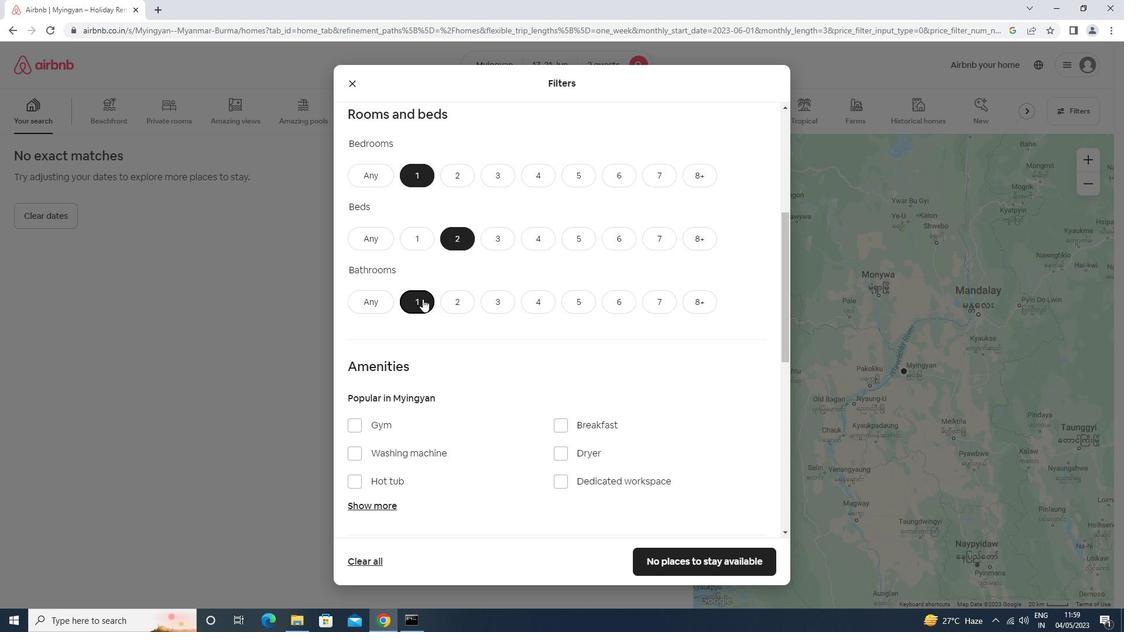 
Action: Mouse scrolled (422, 298) with delta (0, 0)
Screenshot: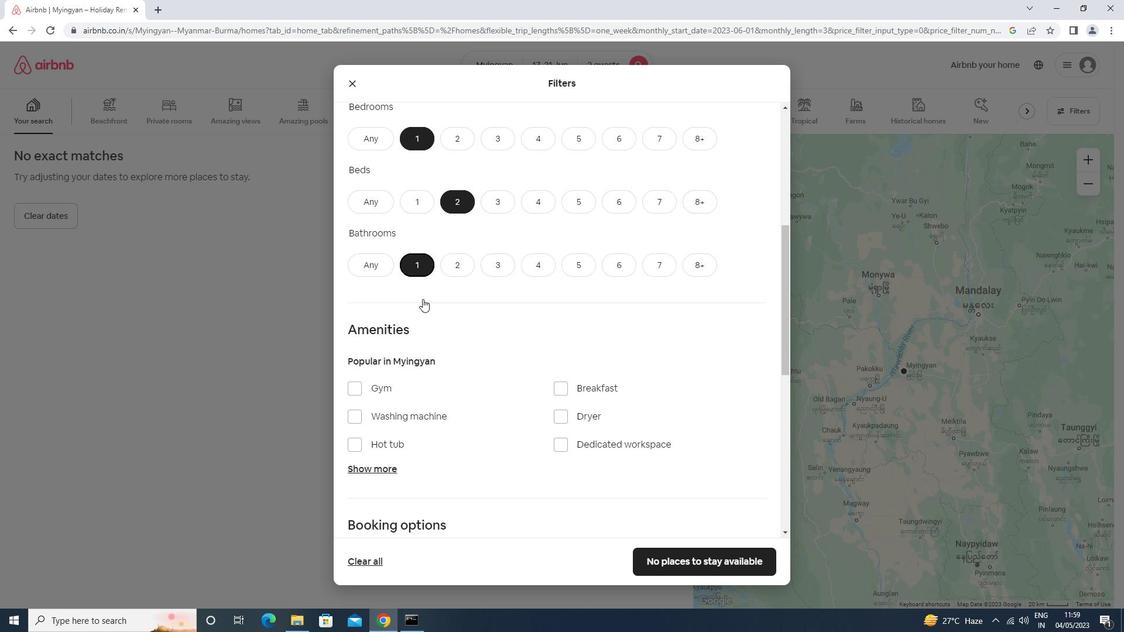 
Action: Mouse moved to (400, 275)
Screenshot: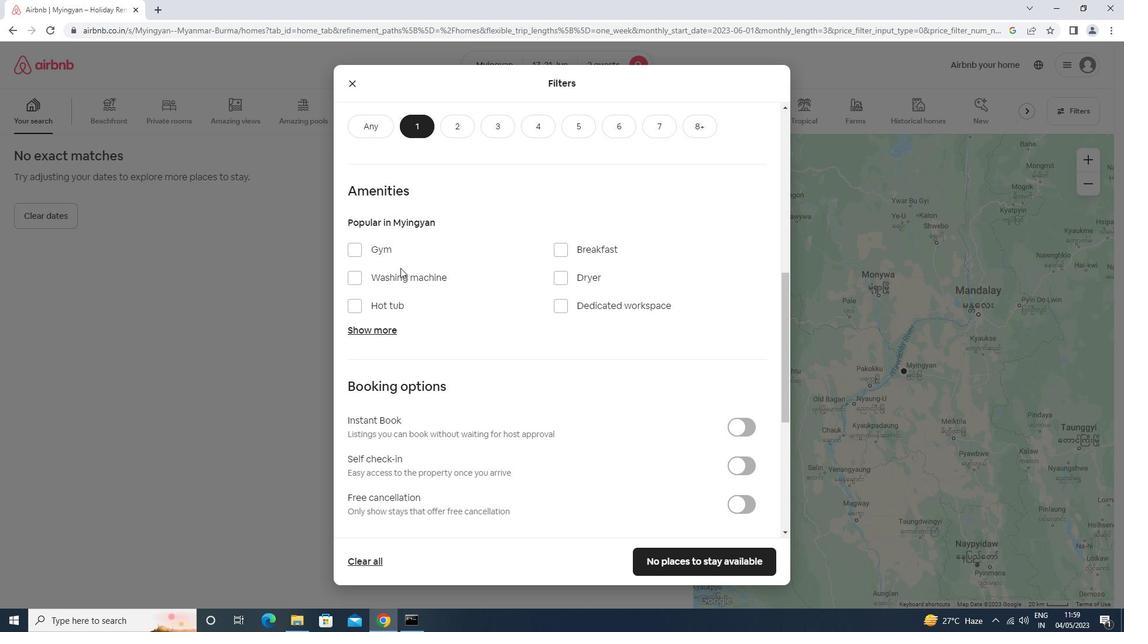 
Action: Mouse pressed left at (400, 275)
Screenshot: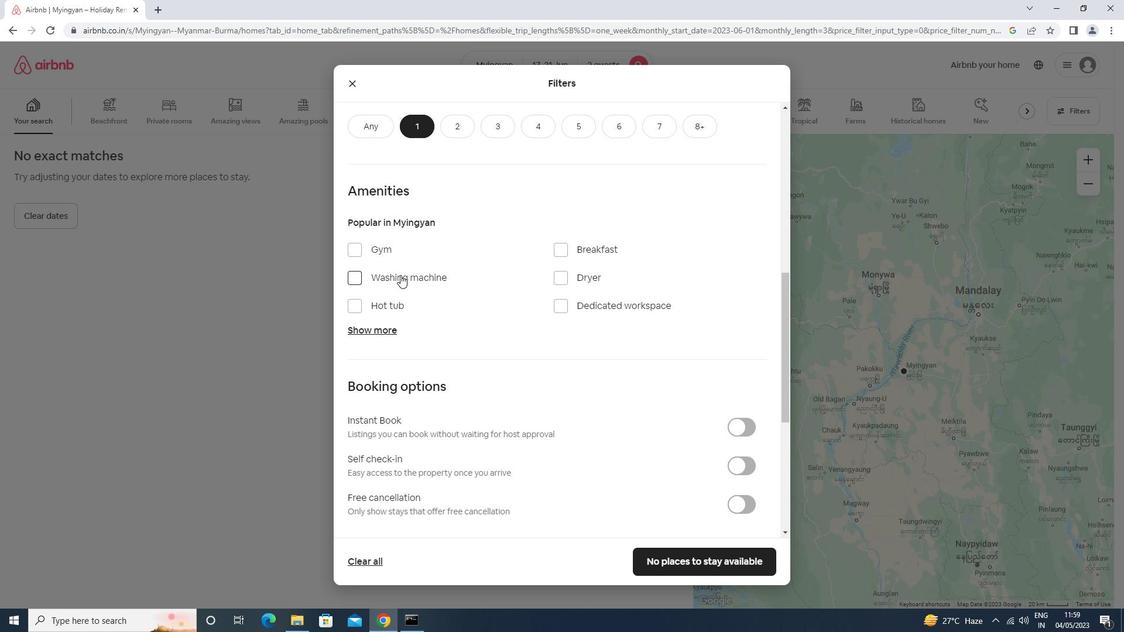 
Action: Mouse moved to (392, 325)
Screenshot: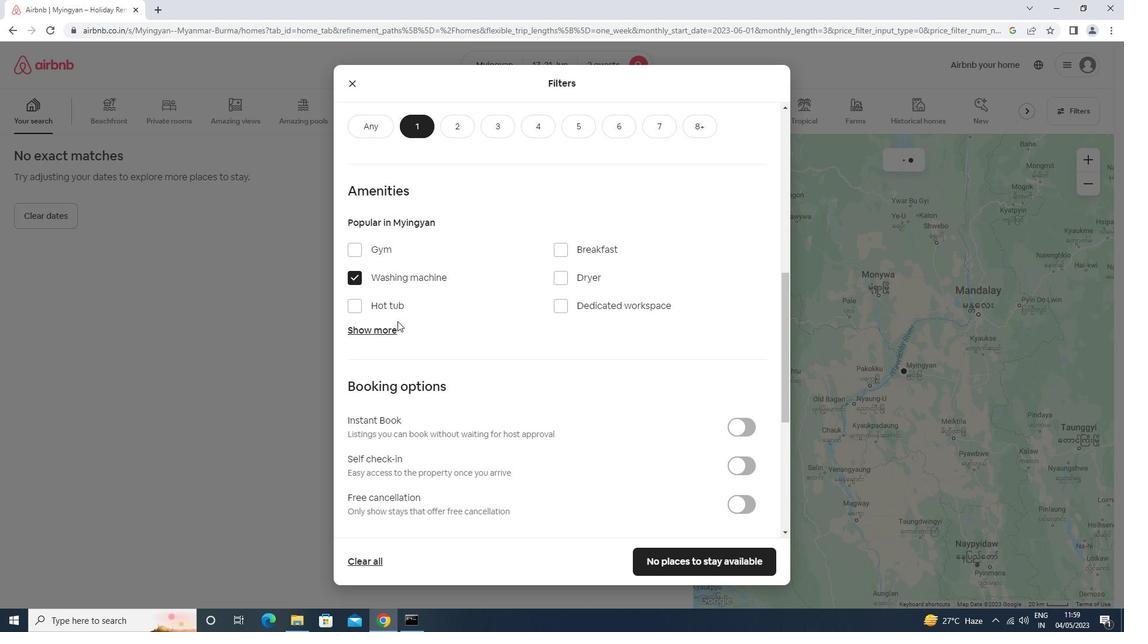 
Action: Mouse pressed left at (392, 325)
Screenshot: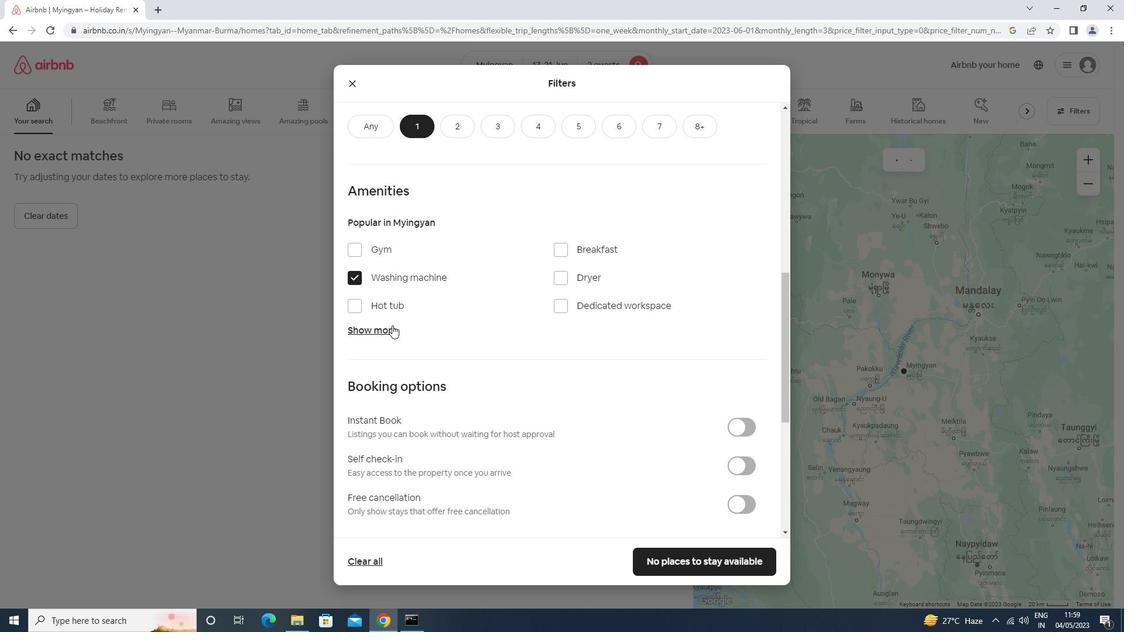 
Action: Mouse moved to (373, 374)
Screenshot: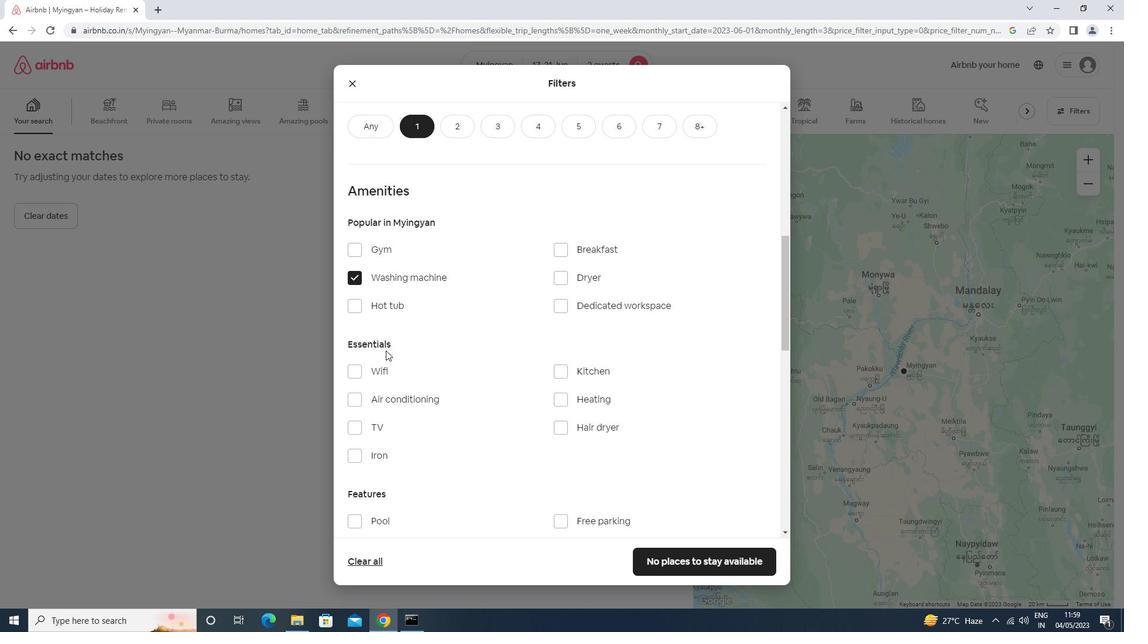 
Action: Mouse pressed left at (373, 374)
Screenshot: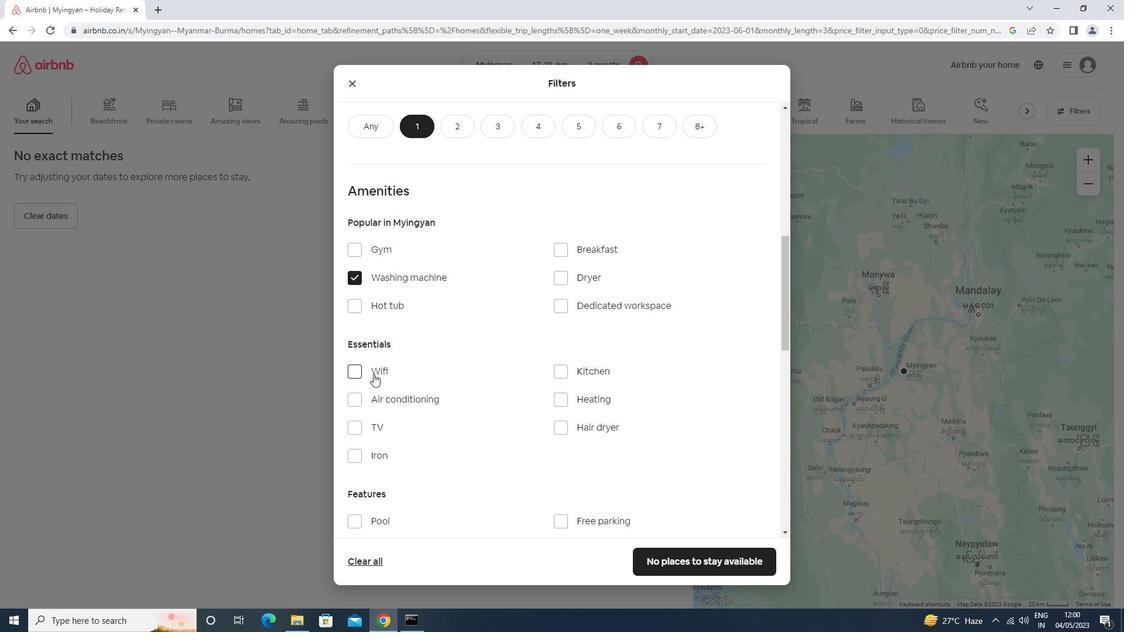 
Action: Mouse moved to (518, 343)
Screenshot: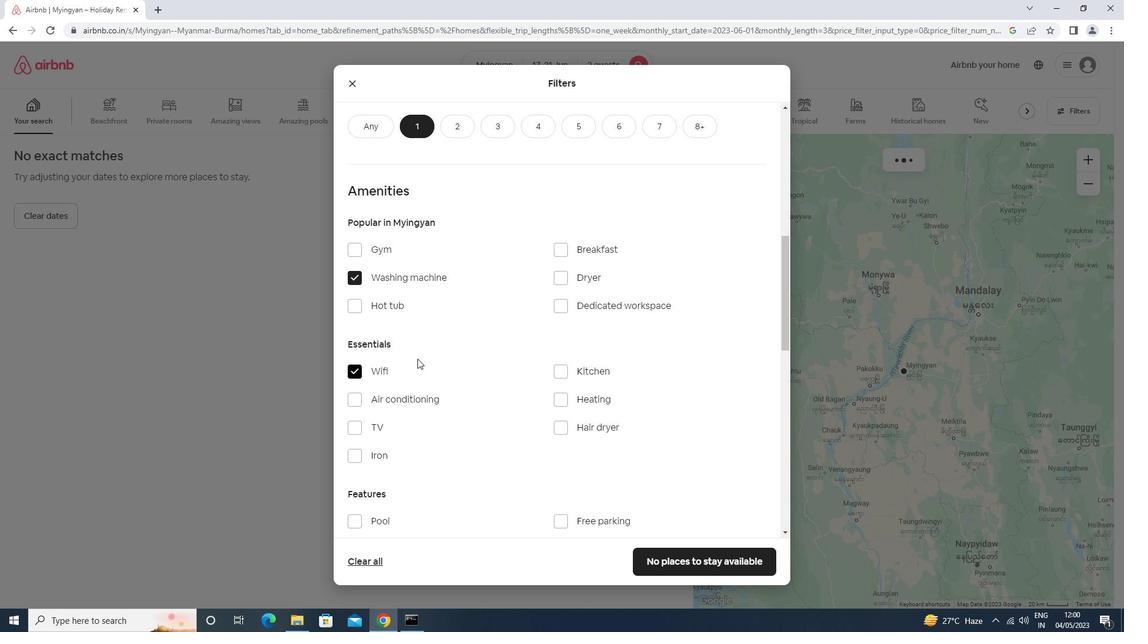 
Action: Mouse scrolled (518, 342) with delta (0, 0)
Screenshot: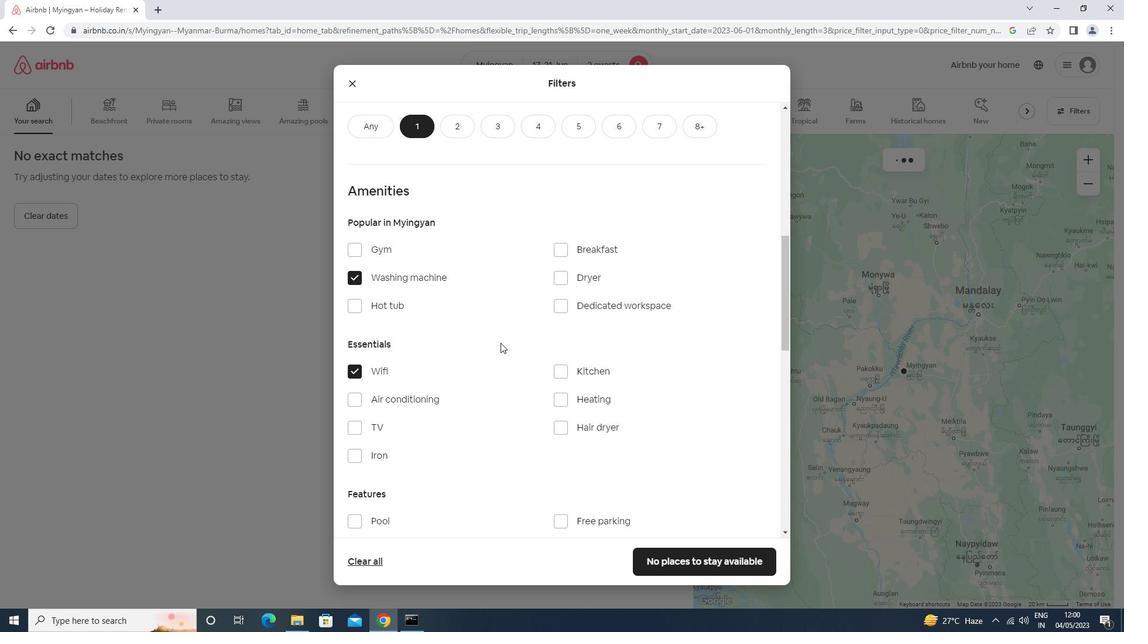 
Action: Mouse scrolled (518, 342) with delta (0, 0)
Screenshot: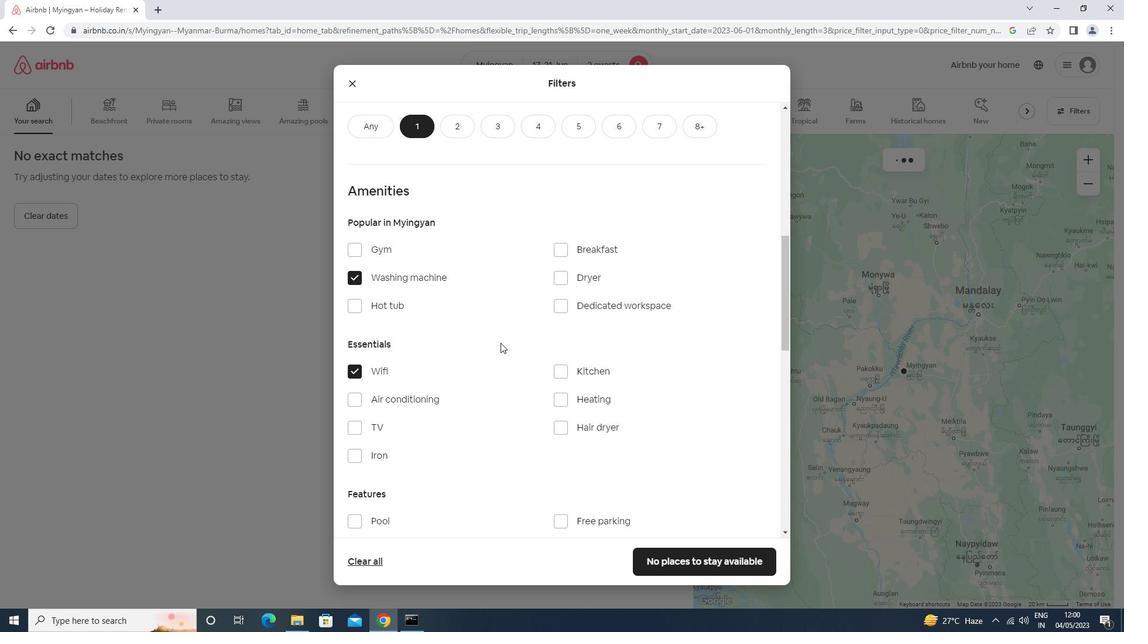
Action: Mouse scrolled (518, 342) with delta (0, 0)
Screenshot: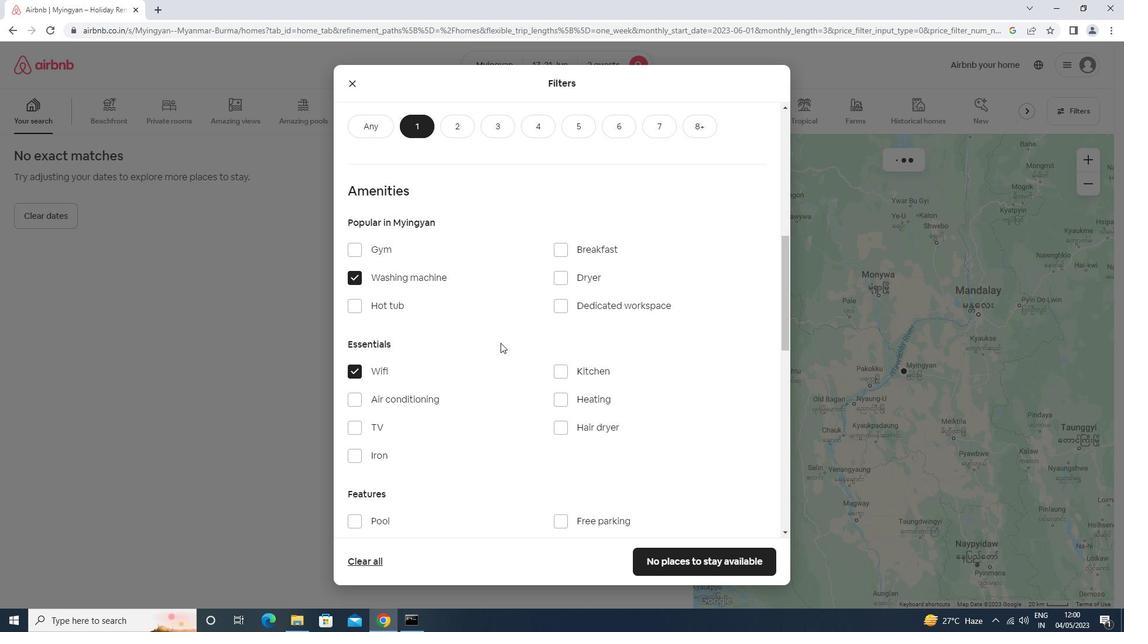 
Action: Mouse scrolled (518, 342) with delta (0, 0)
Screenshot: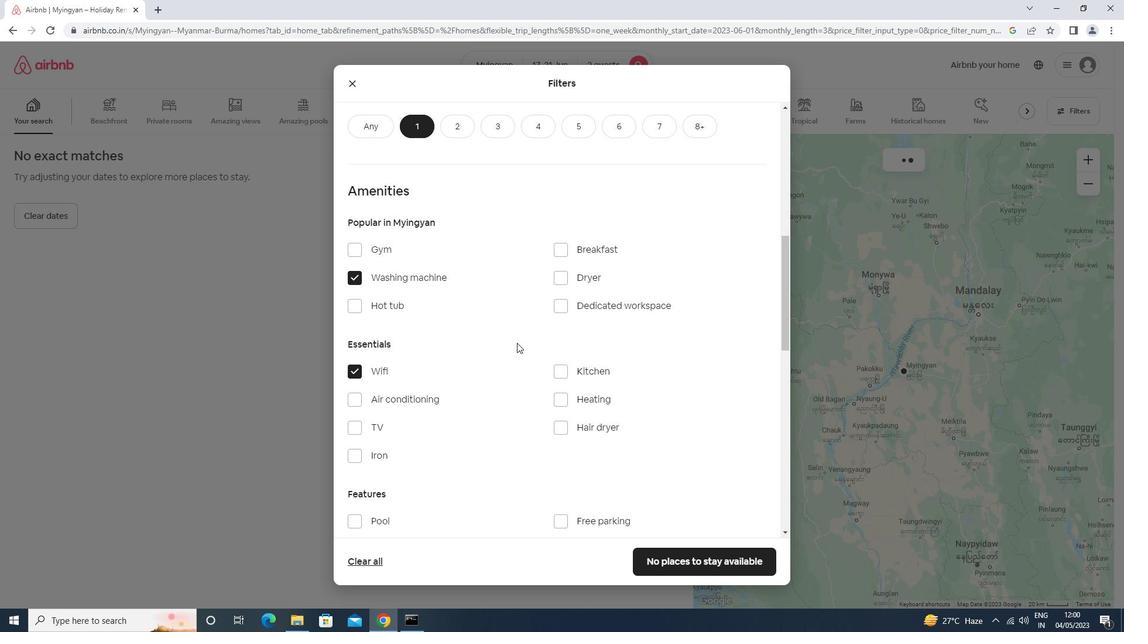 
Action: Mouse scrolled (518, 342) with delta (0, 0)
Screenshot: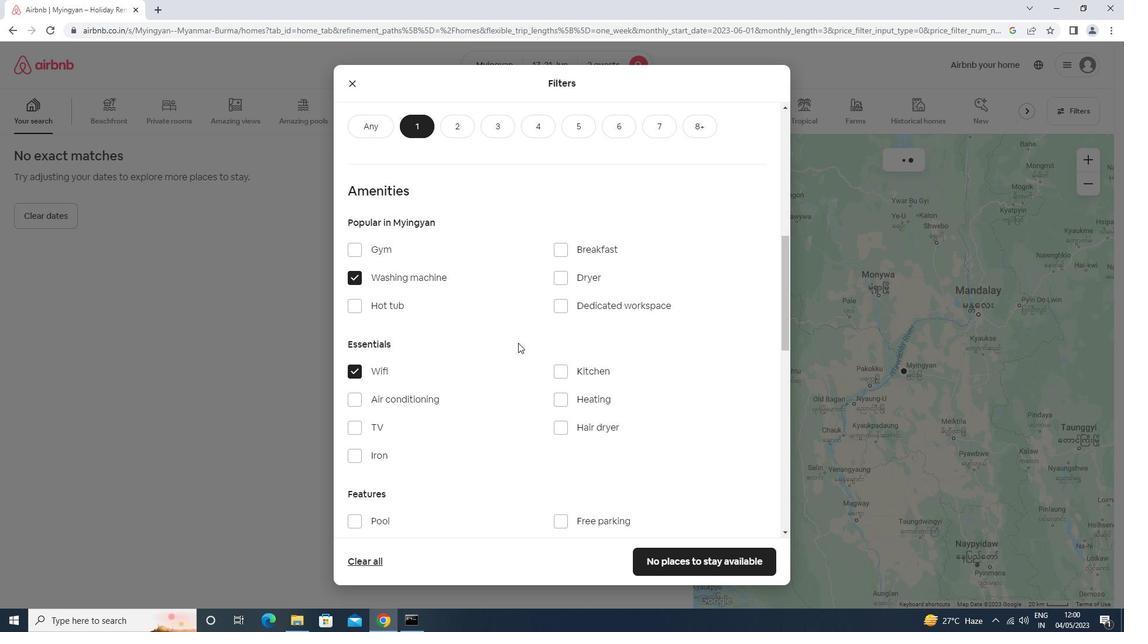 
Action: Mouse scrolled (518, 342) with delta (0, 0)
Screenshot: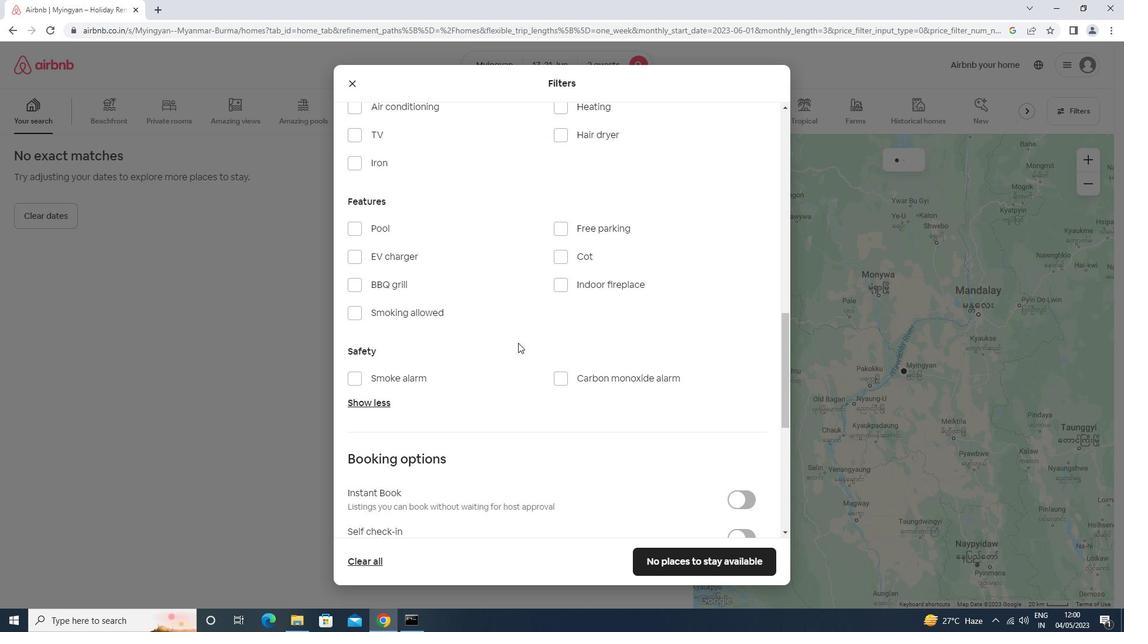 
Action: Mouse scrolled (518, 342) with delta (0, 0)
Screenshot: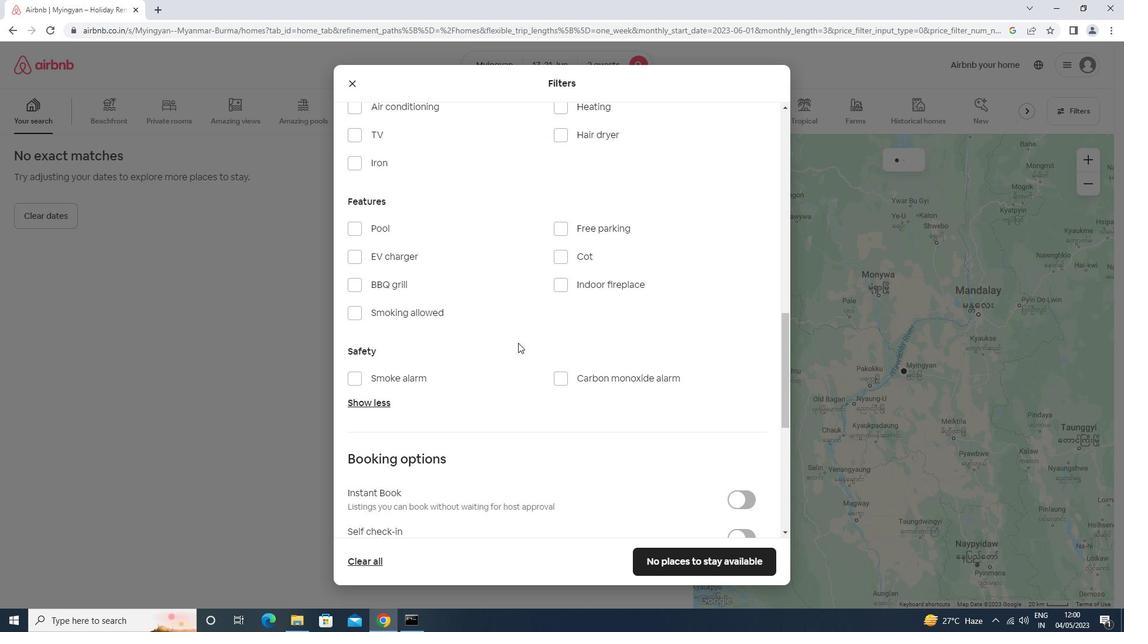 
Action: Mouse scrolled (518, 342) with delta (0, 0)
Screenshot: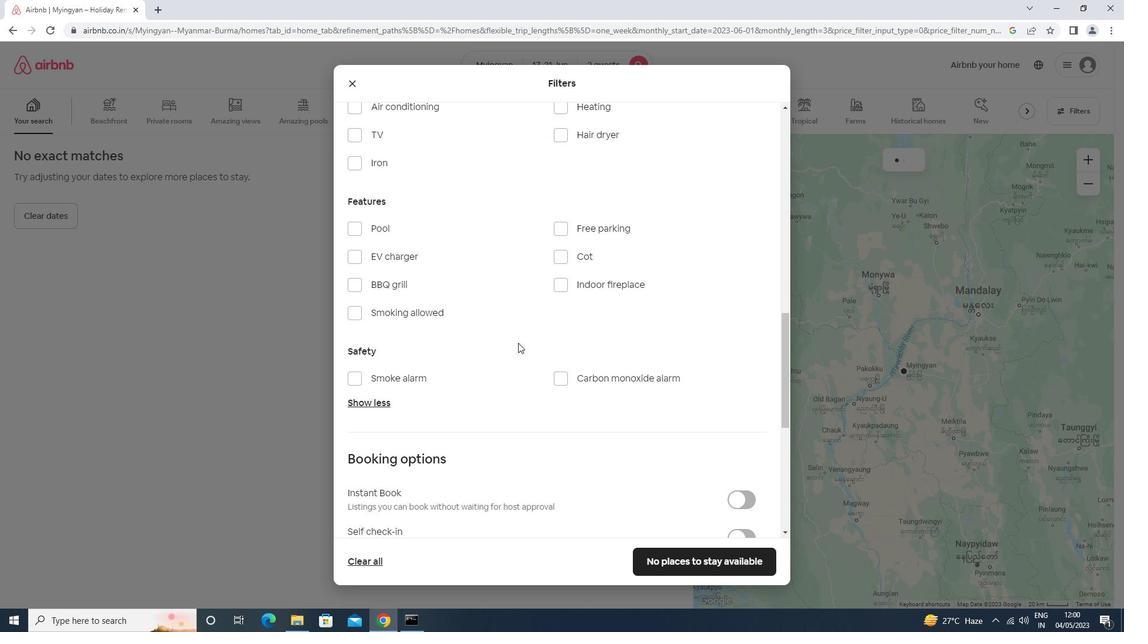 
Action: Mouse scrolled (518, 342) with delta (0, 0)
Screenshot: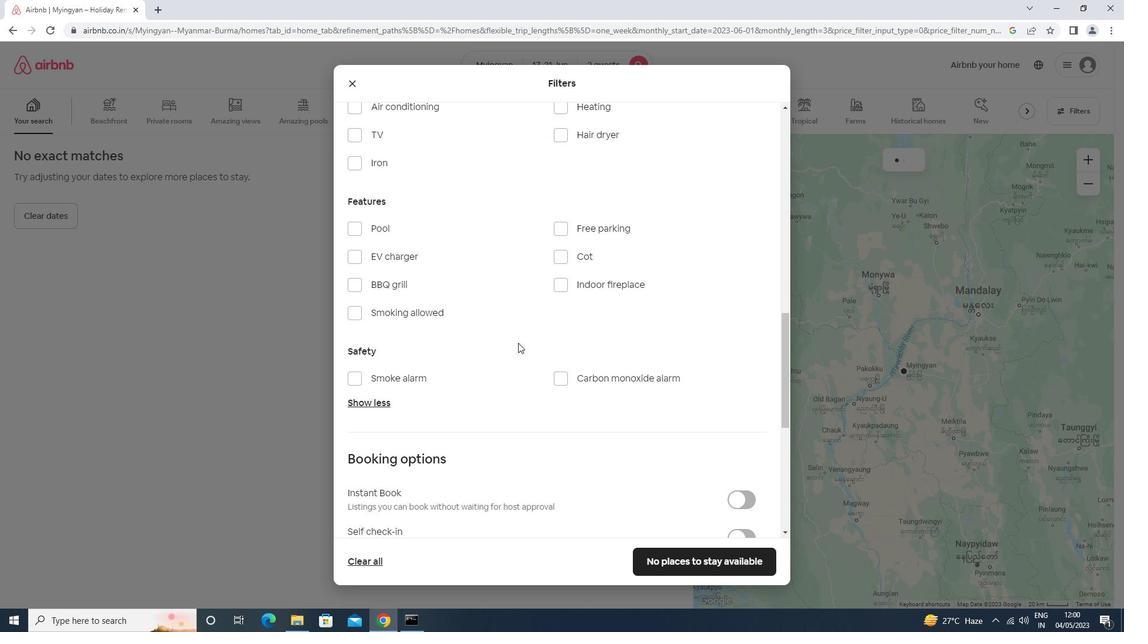 
Action: Mouse scrolled (518, 342) with delta (0, 0)
Screenshot: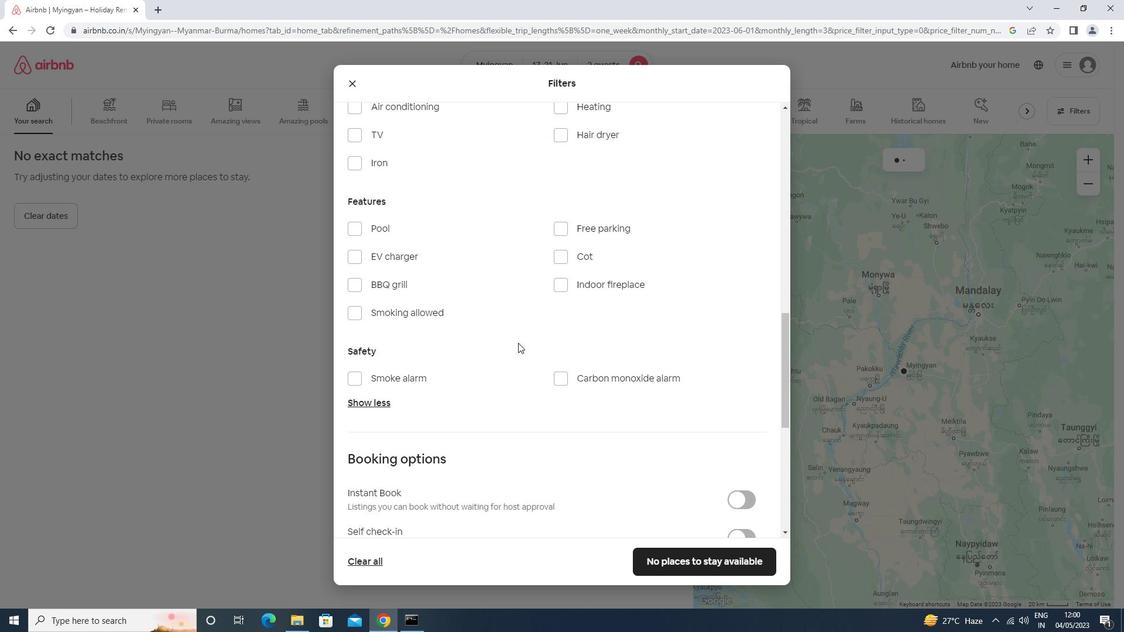 
Action: Mouse moved to (742, 251)
Screenshot: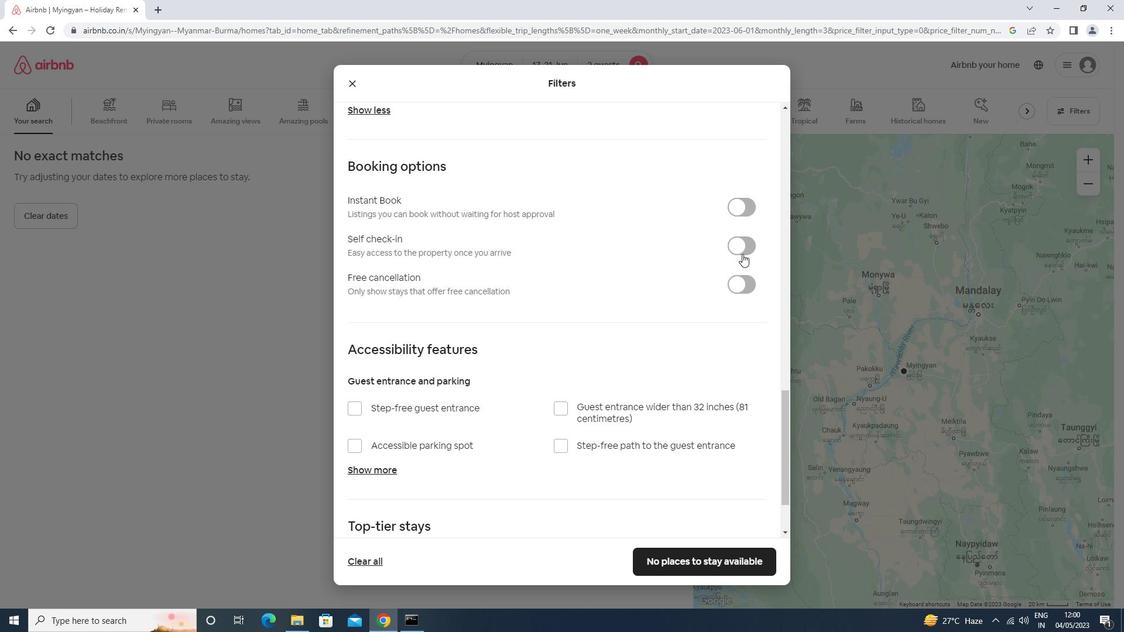 
Action: Mouse pressed left at (742, 251)
Screenshot: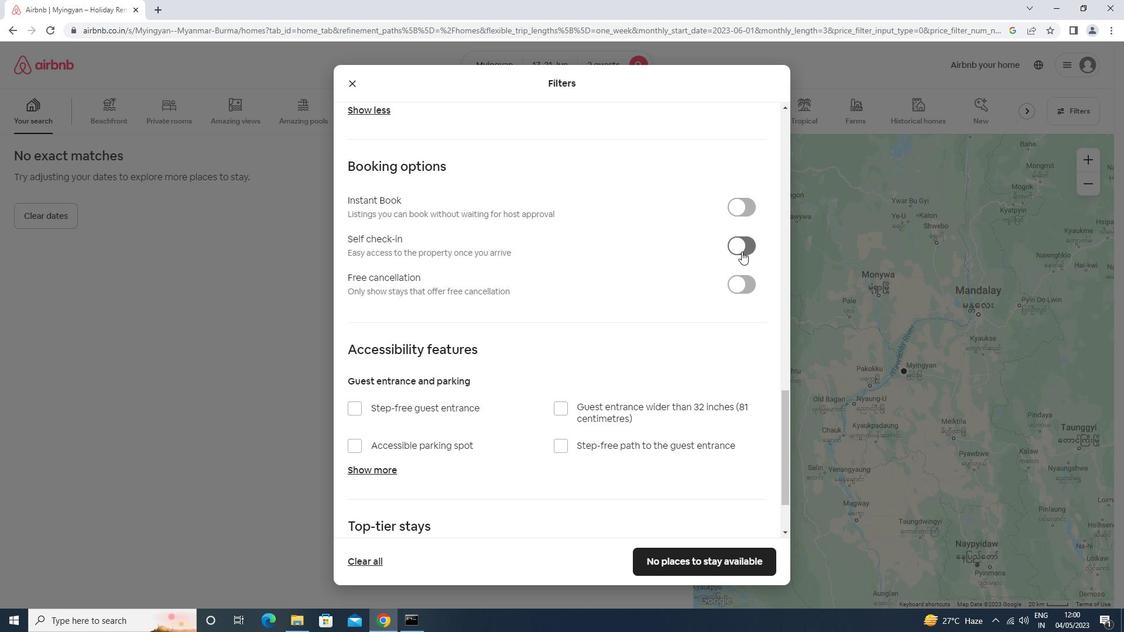 
Action: Mouse moved to (578, 384)
Screenshot: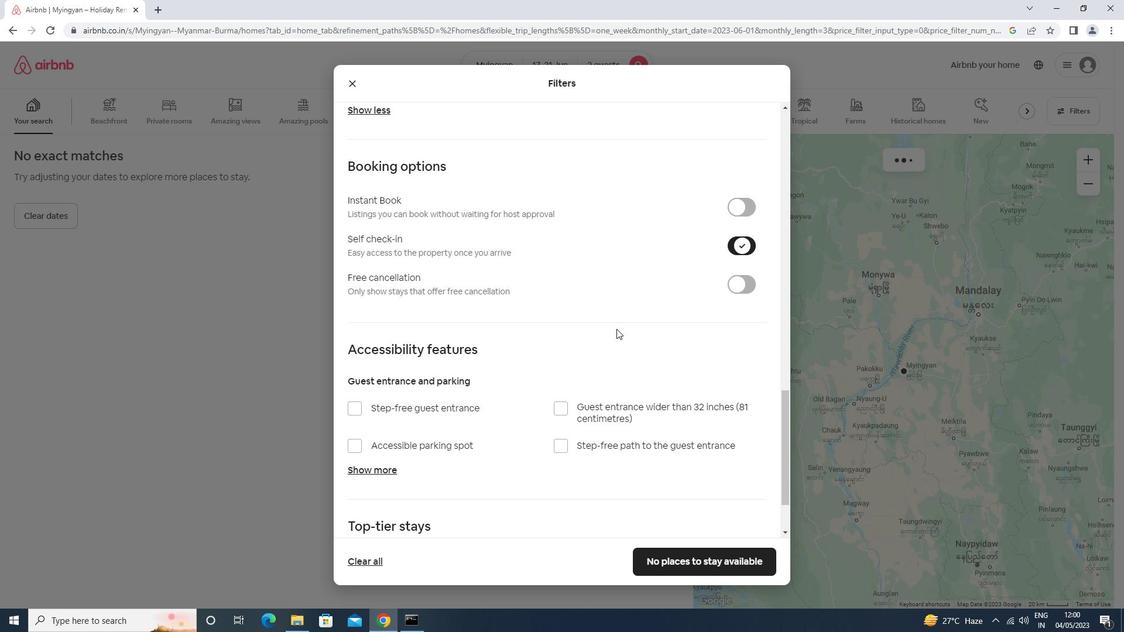 
Action: Mouse scrolled (578, 383) with delta (0, 0)
Screenshot: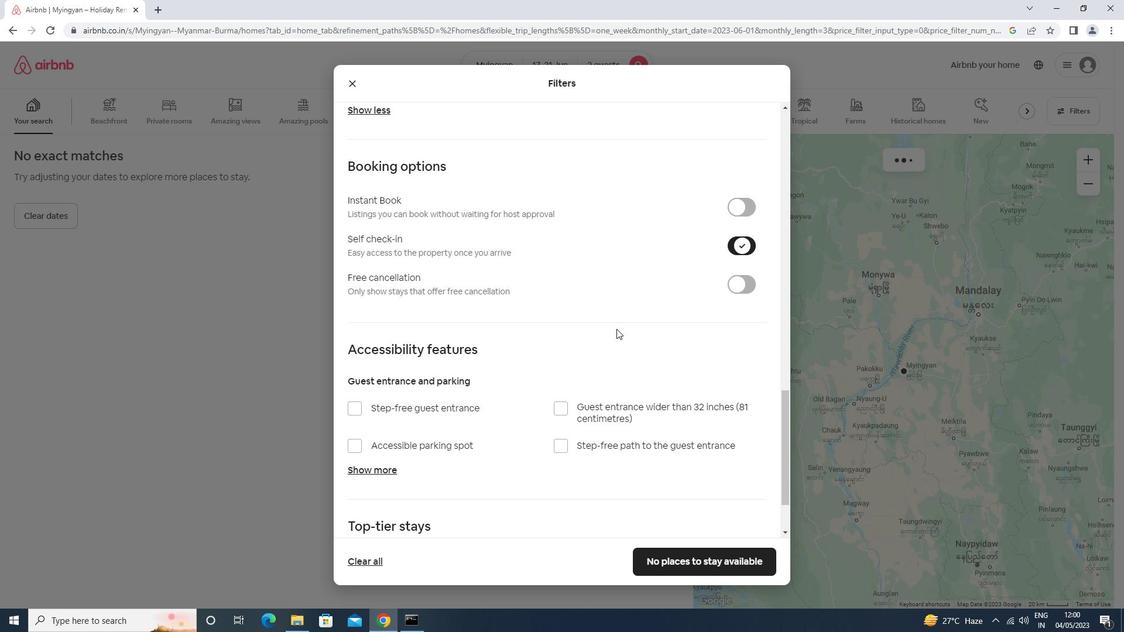 
Action: Mouse moved to (576, 386)
Screenshot: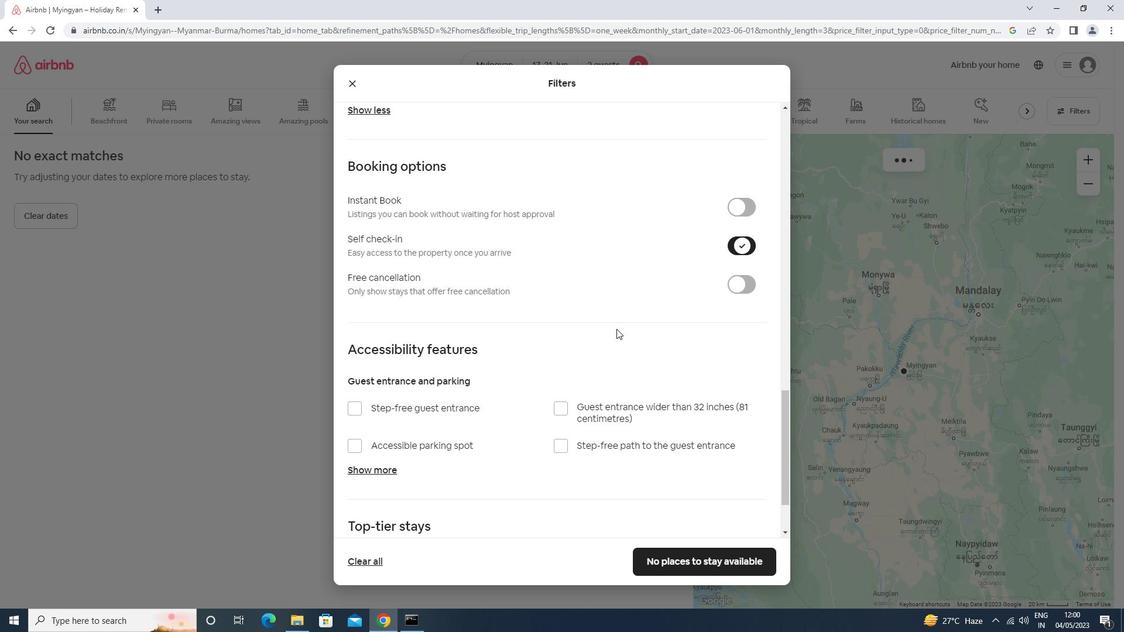 
Action: Mouse scrolled (576, 386) with delta (0, 0)
Screenshot: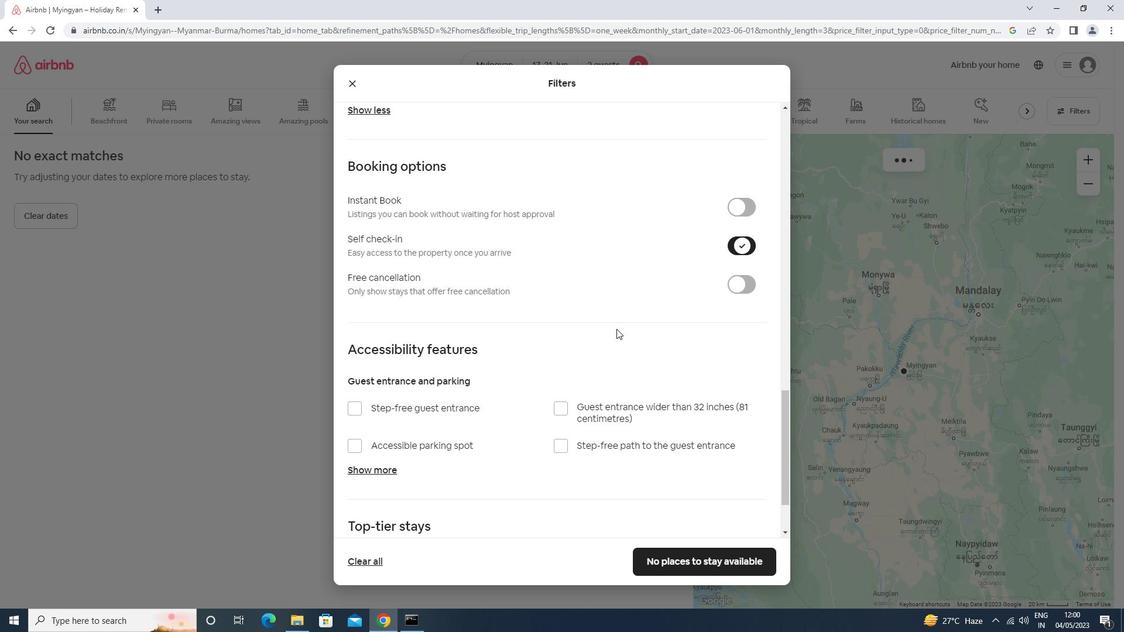 
Action: Mouse moved to (576, 386)
Screenshot: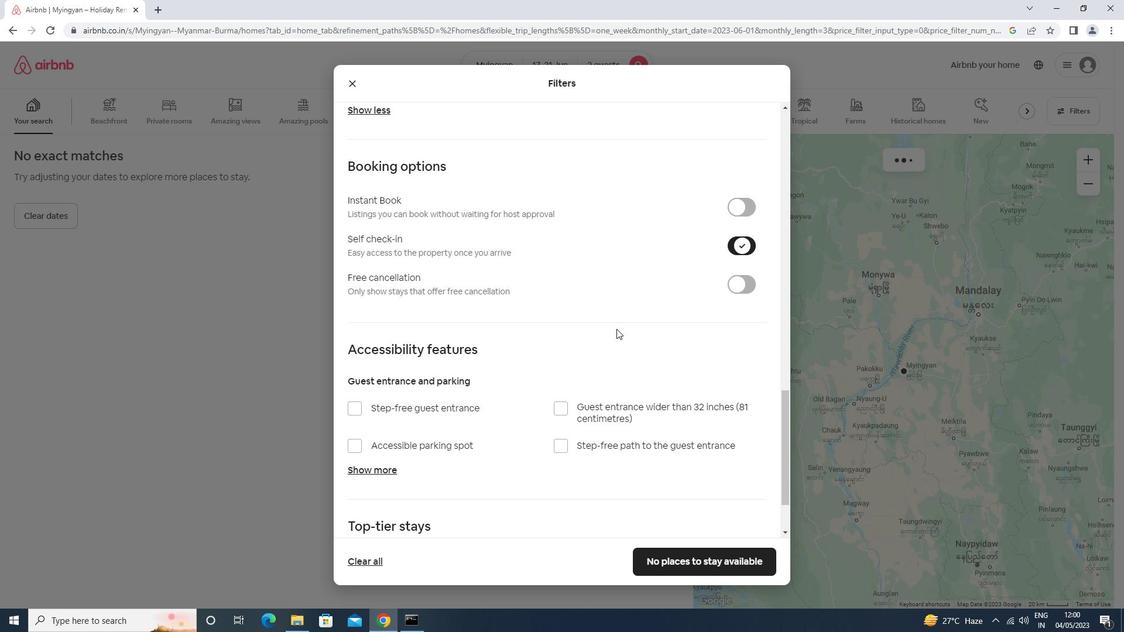 
Action: Mouse scrolled (576, 386) with delta (0, 0)
Screenshot: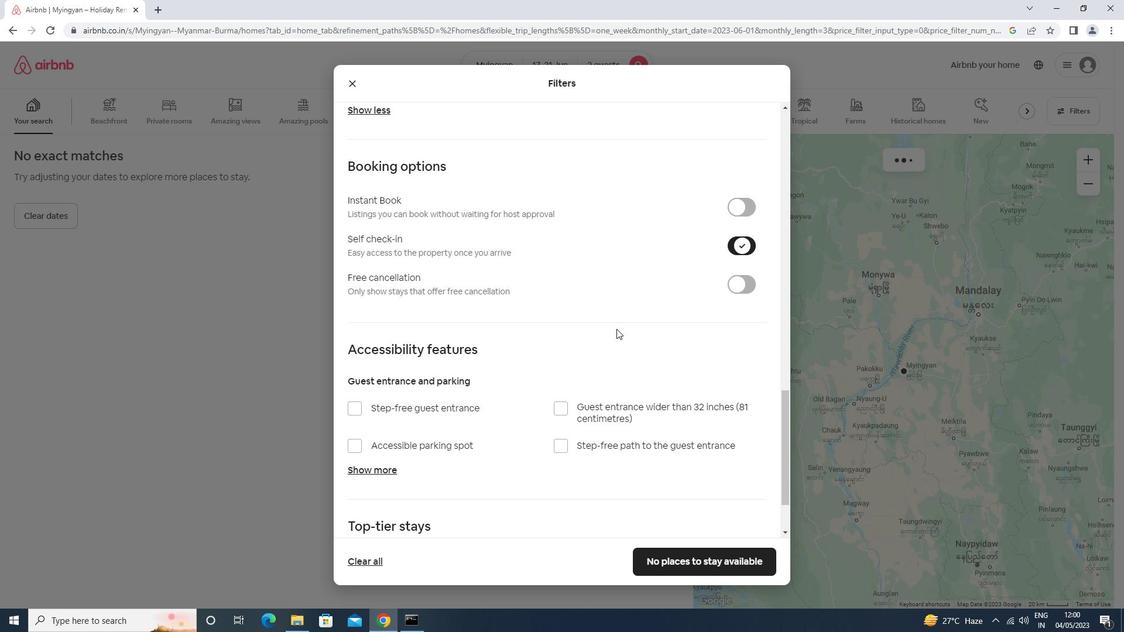 
Action: Mouse moved to (575, 387)
Screenshot: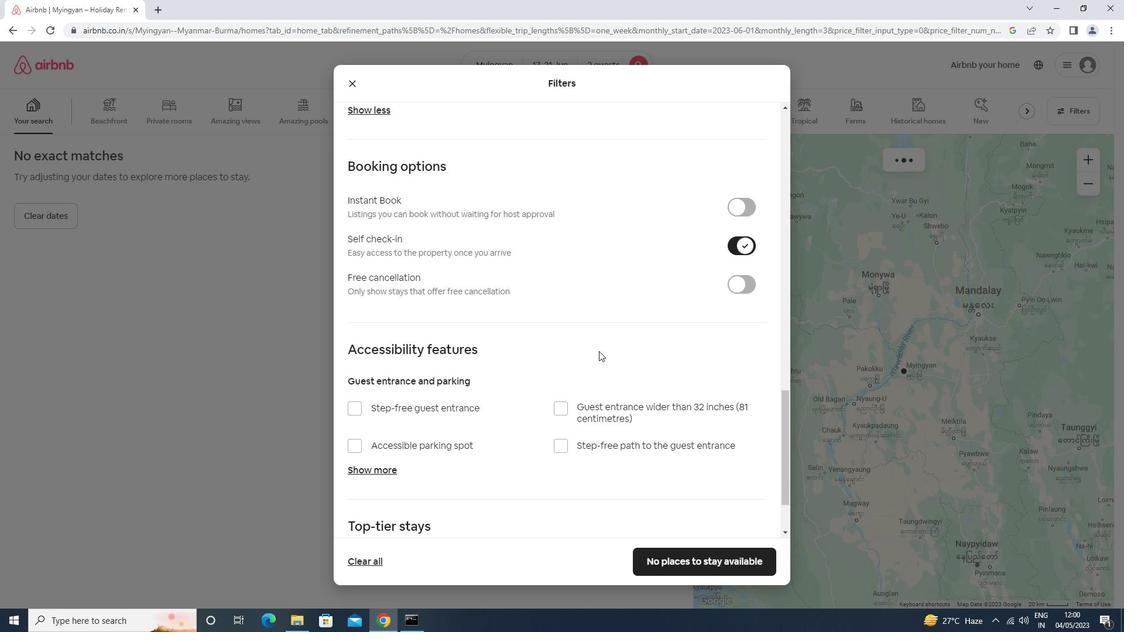 
Action: Mouse scrolled (575, 386) with delta (0, 0)
Screenshot: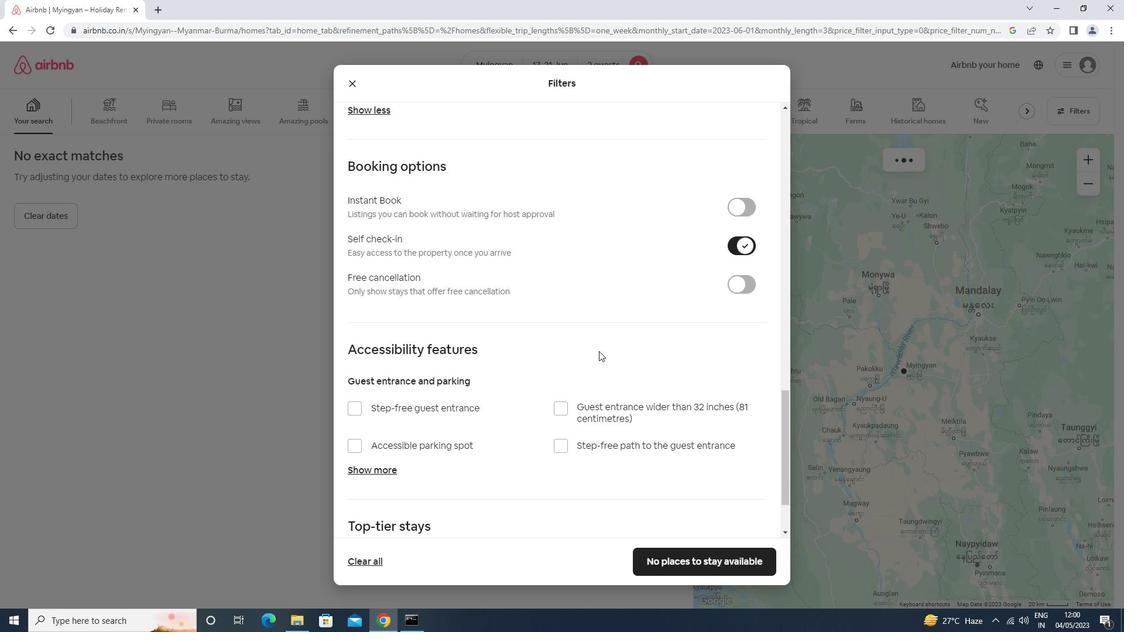 
Action: Mouse moved to (575, 387)
Screenshot: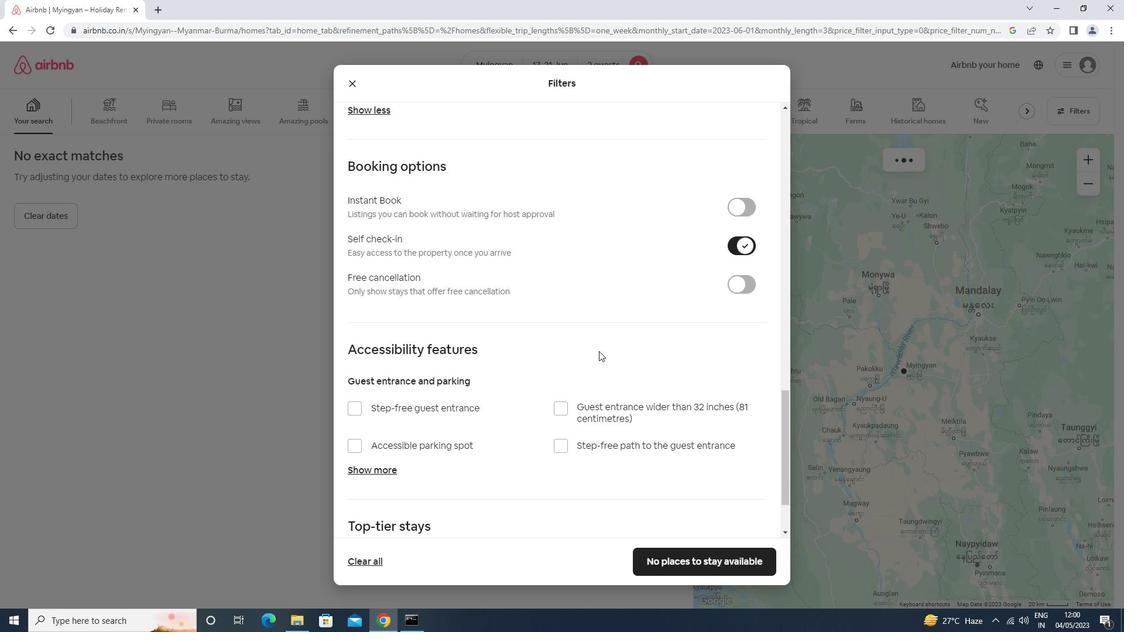 
Action: Mouse scrolled (575, 387) with delta (0, 0)
Screenshot: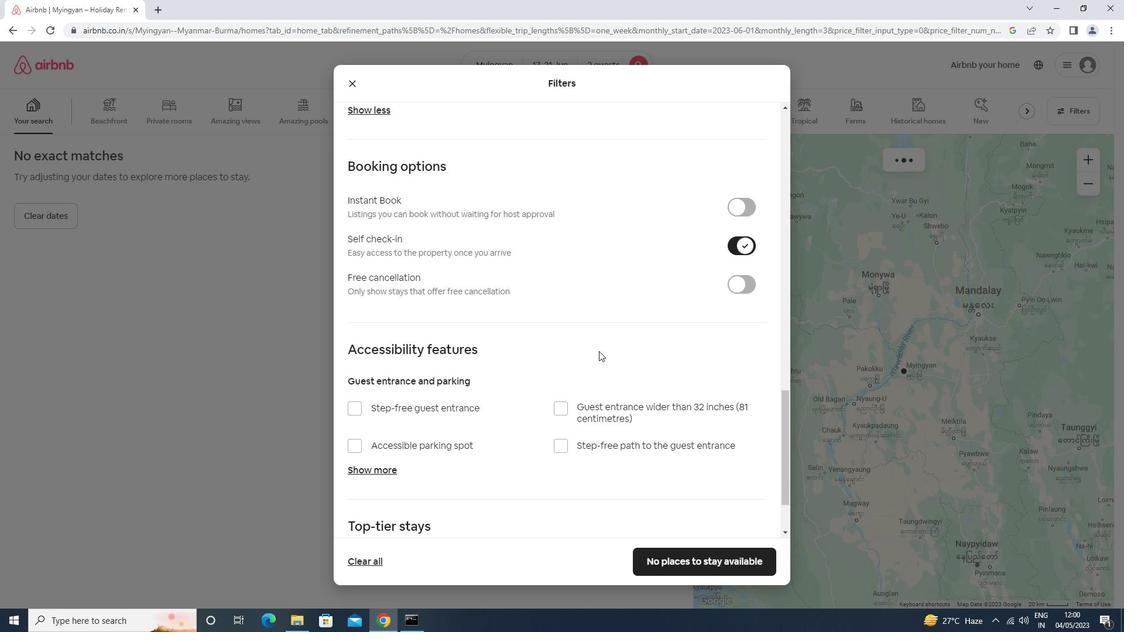 
Action: Mouse moved to (771, 566)
Screenshot: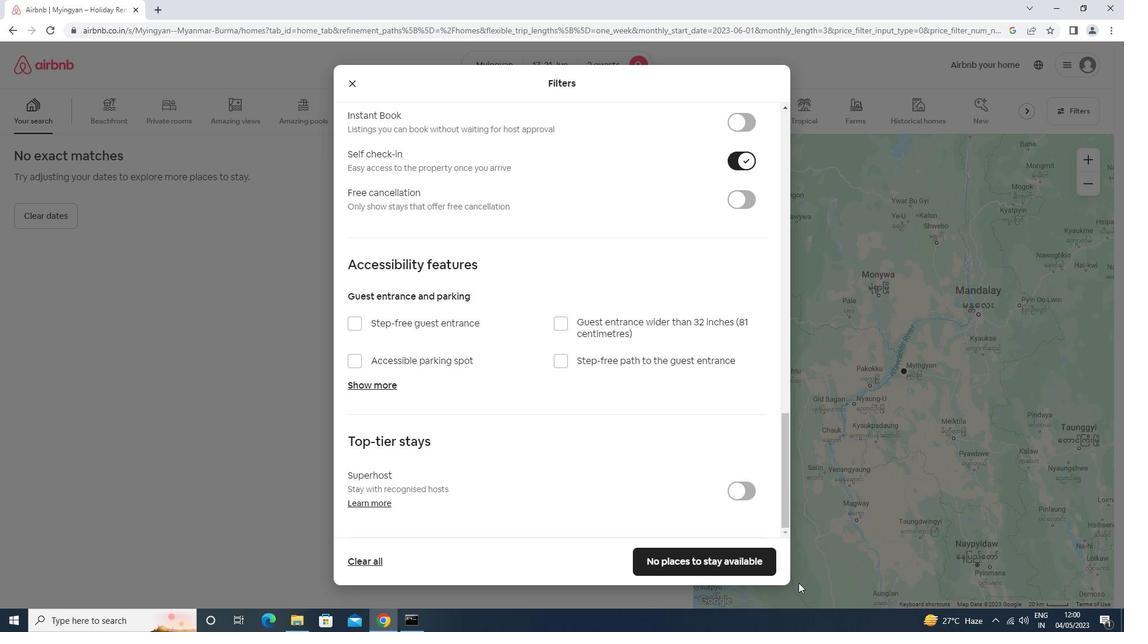 
Action: Mouse pressed left at (771, 566)
Screenshot: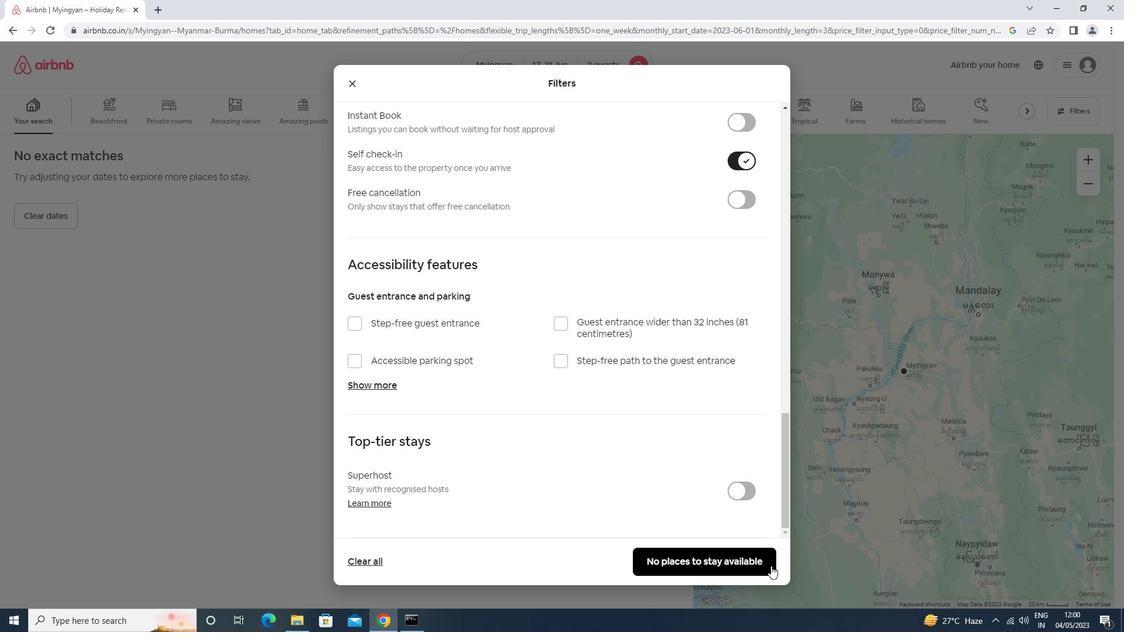
Action: Mouse moved to (773, 565)
Screenshot: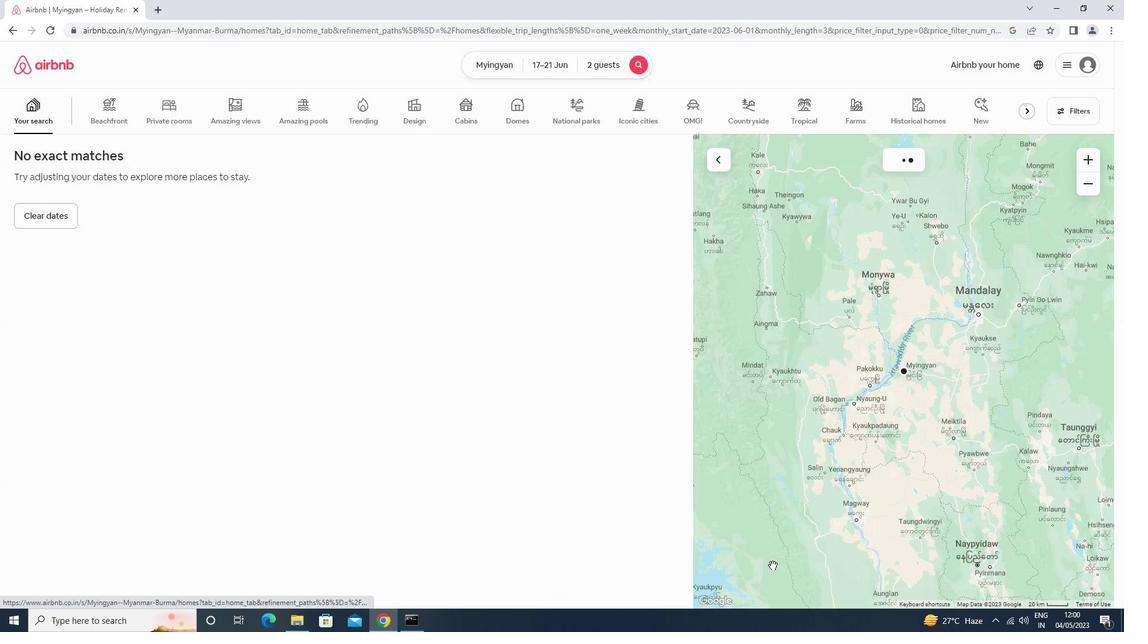 
